 Task: Create a sub task Release to Production / Go Live for the task  Develop a new online tool for online customer surveys in the project BeaconTech , assign it to team member softage.3@softage.net and update the status of the sub task to  On Track  , set the priority of the sub task to Low
Action: Mouse moved to (618, 428)
Screenshot: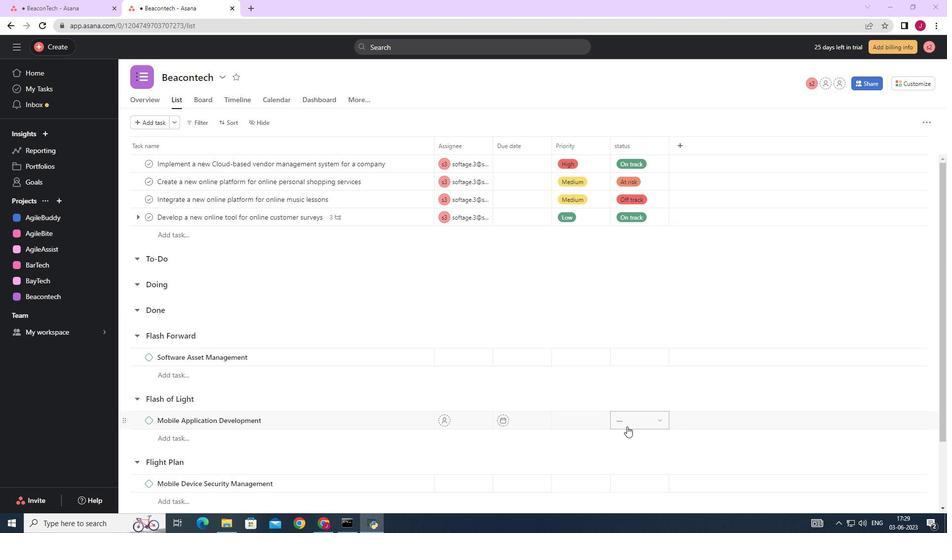 
Action: Mouse scrolled (618, 428) with delta (0, 0)
Screenshot: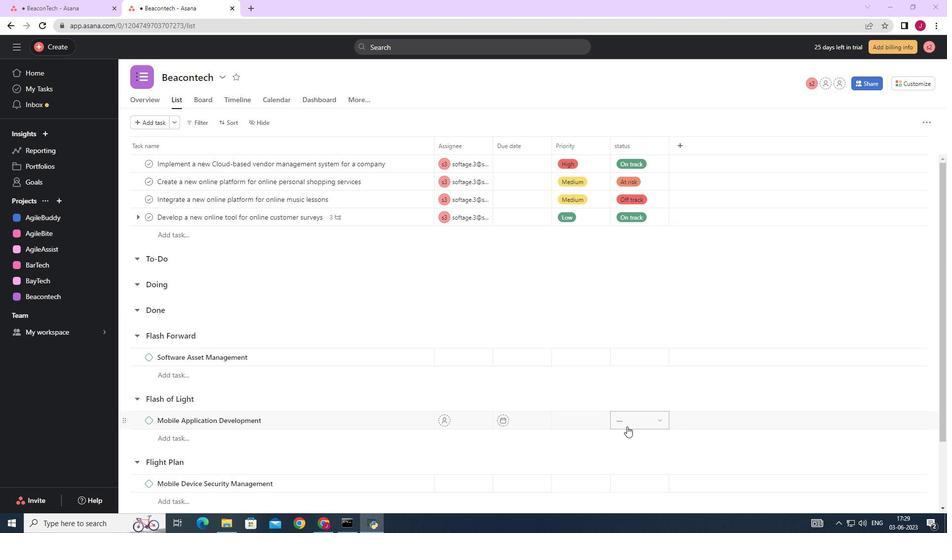 
Action: Mouse moved to (612, 429)
Screenshot: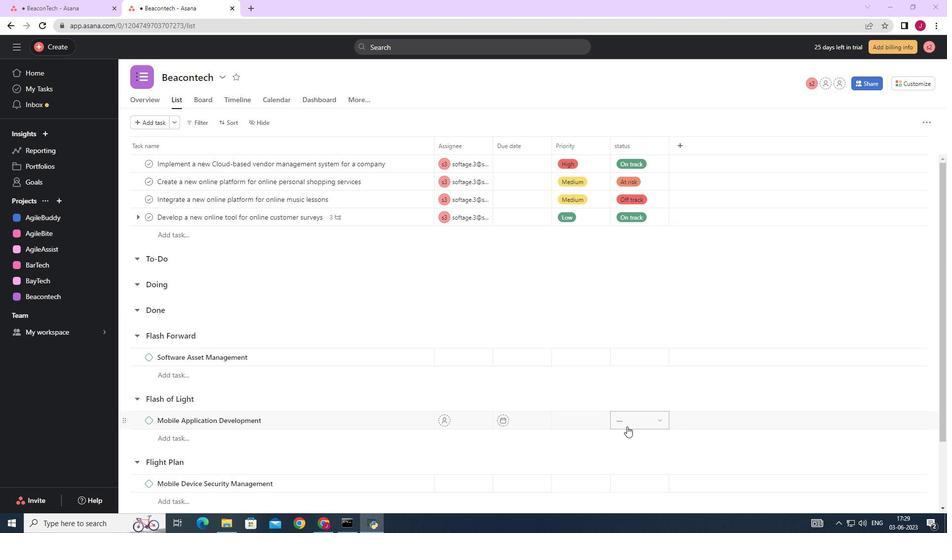 
Action: Mouse scrolled (612, 429) with delta (0, 0)
Screenshot: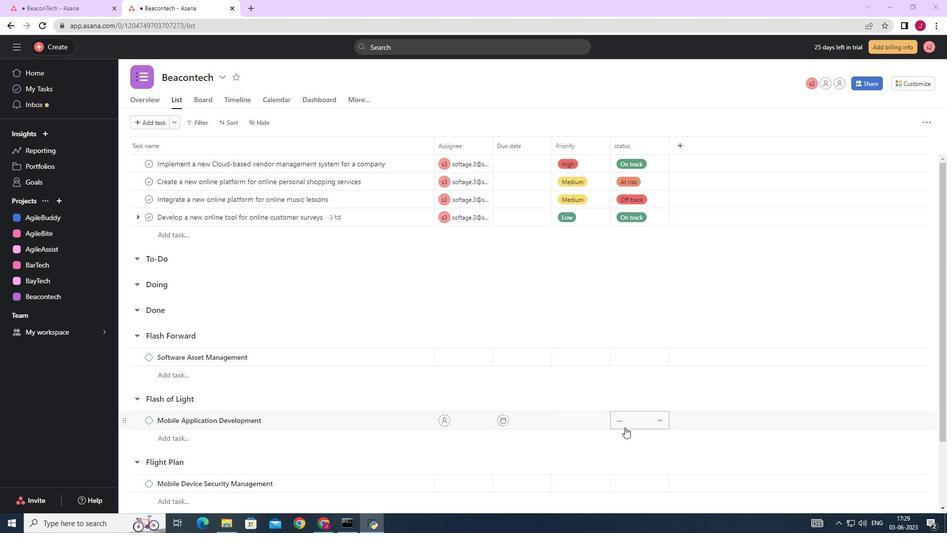 
Action: Mouse moved to (611, 429)
Screenshot: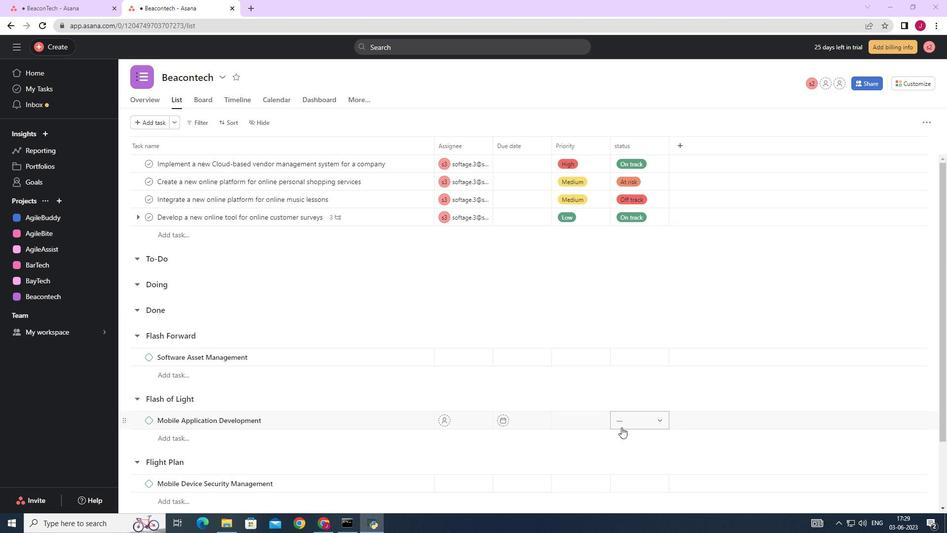
Action: Mouse scrolled (611, 429) with delta (0, 0)
Screenshot: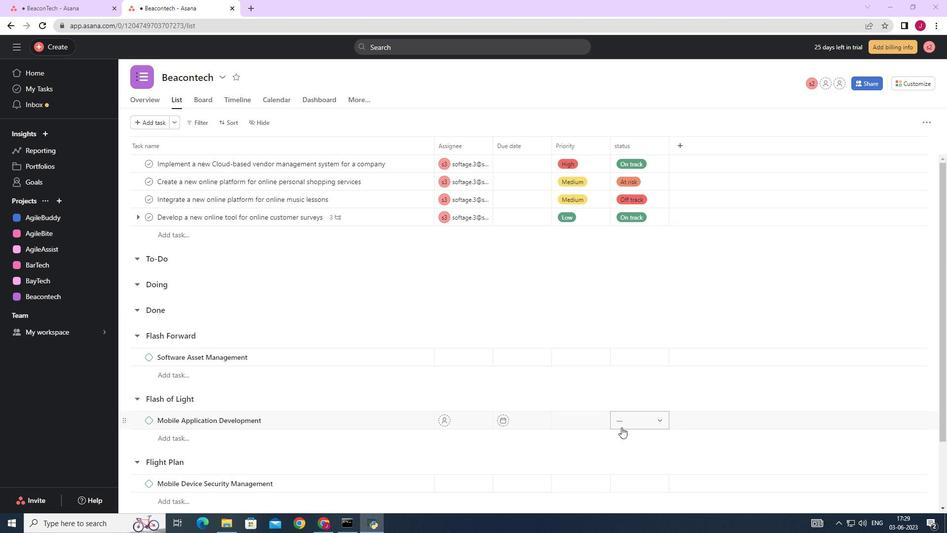 
Action: Mouse moved to (402, 337)
Screenshot: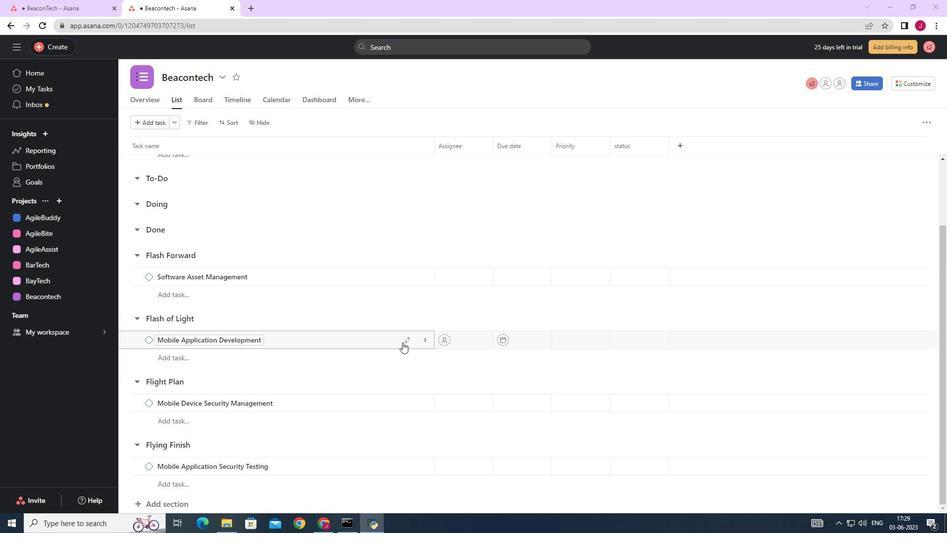 
Action: Mouse scrolled (402, 336) with delta (0, 0)
Screenshot: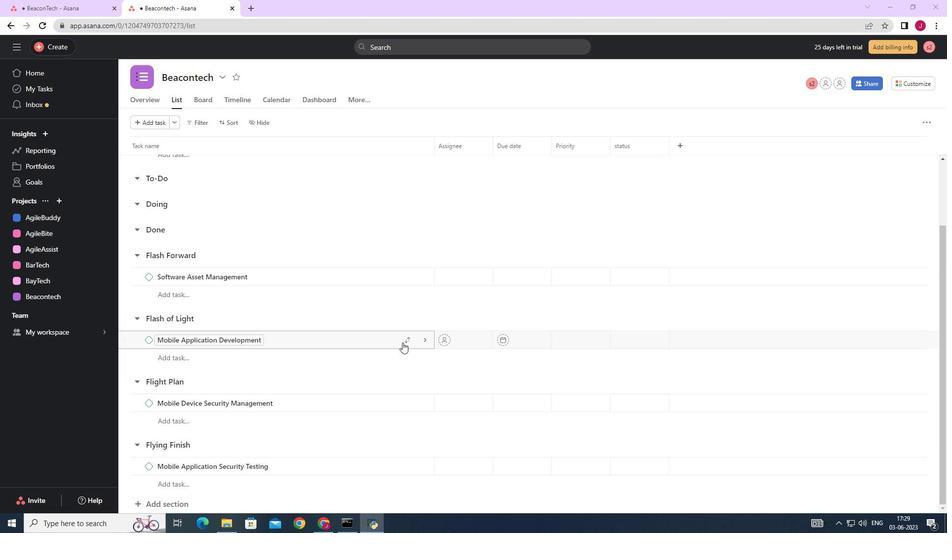 
Action: Mouse scrolled (402, 336) with delta (0, 0)
Screenshot: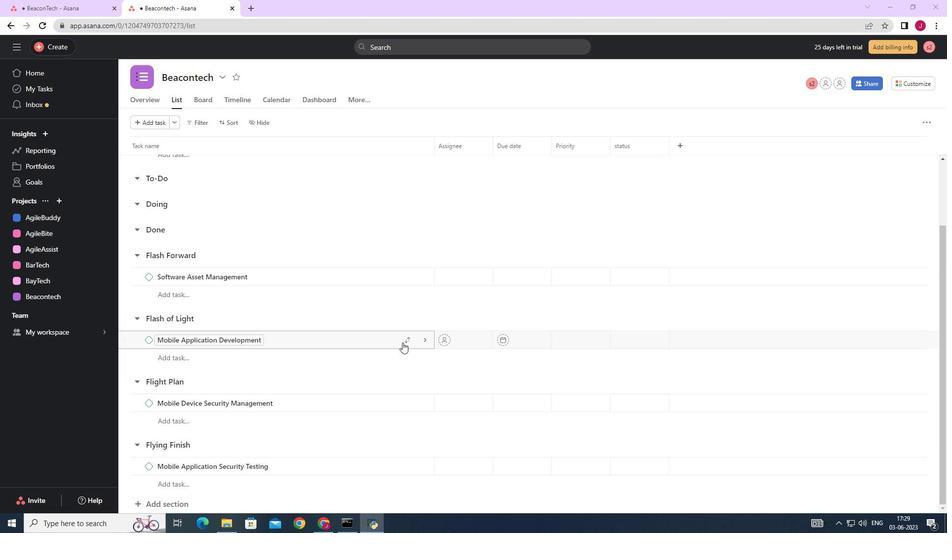 
Action: Mouse scrolled (402, 336) with delta (0, 0)
Screenshot: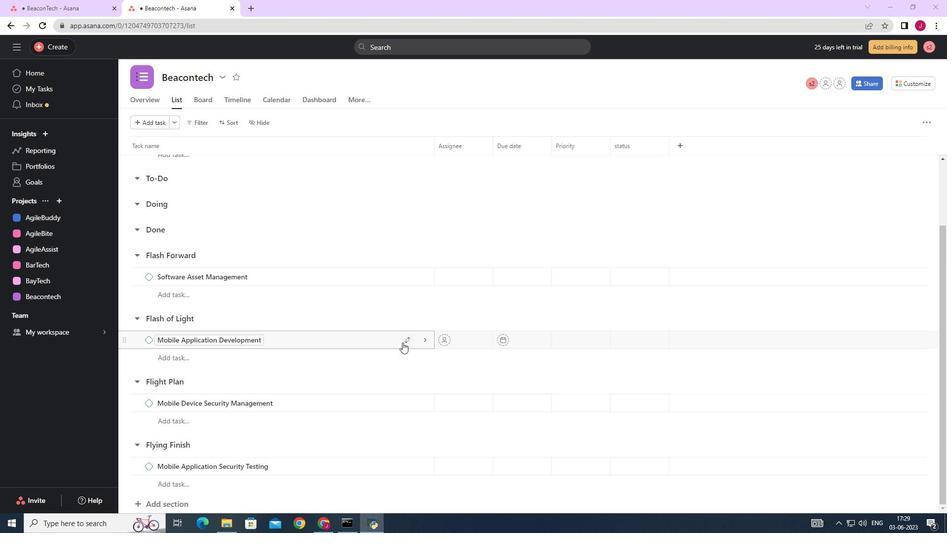 
Action: Mouse moved to (310, 370)
Screenshot: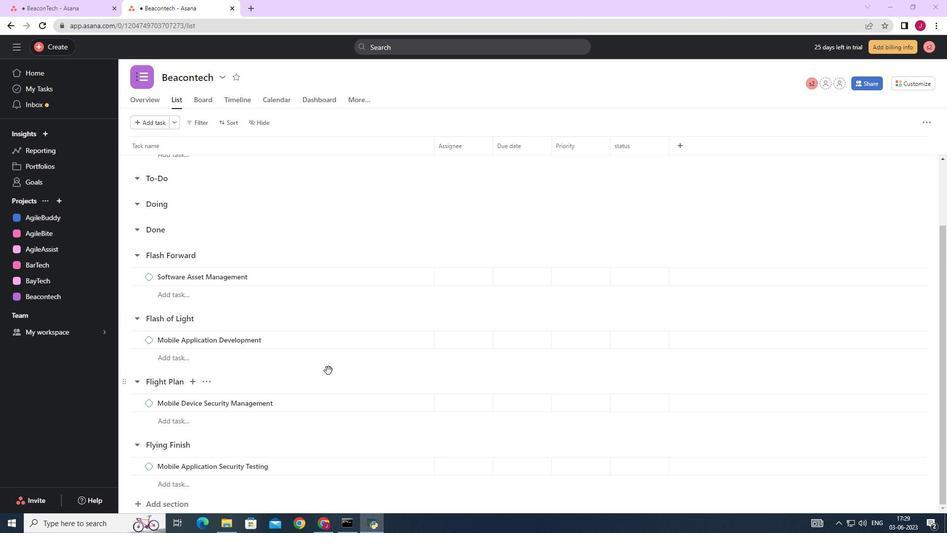 
Action: Mouse scrolled (310, 370) with delta (0, 0)
Screenshot: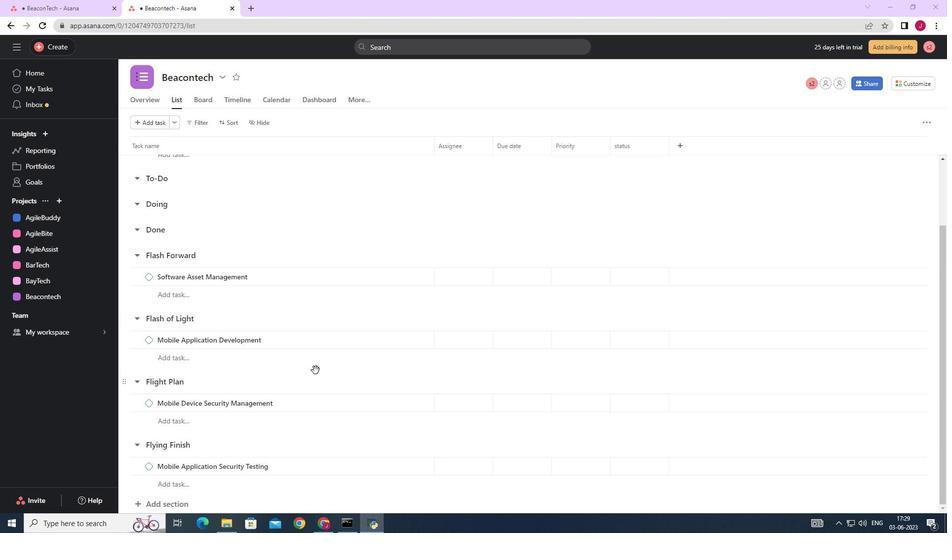 
Action: Mouse scrolled (310, 370) with delta (0, 0)
Screenshot: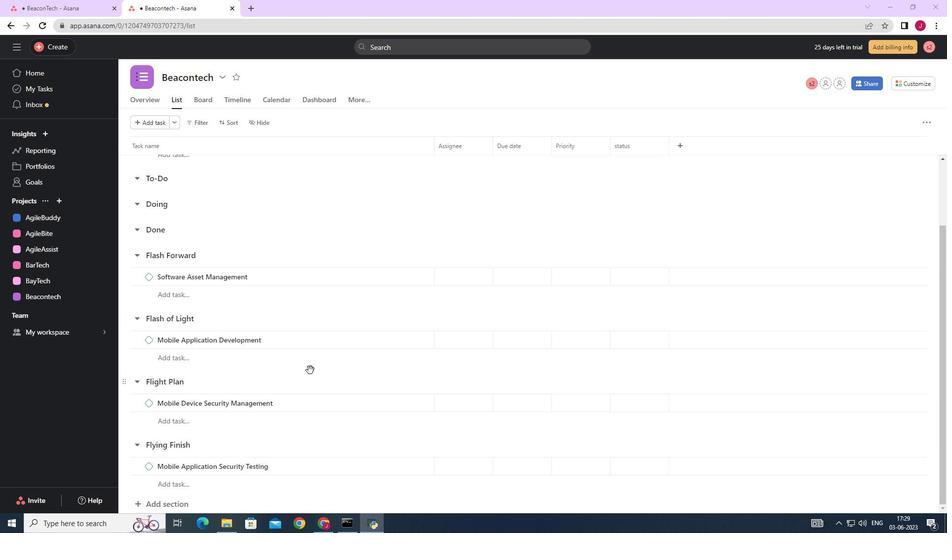 
Action: Mouse scrolled (310, 370) with delta (0, 0)
Screenshot: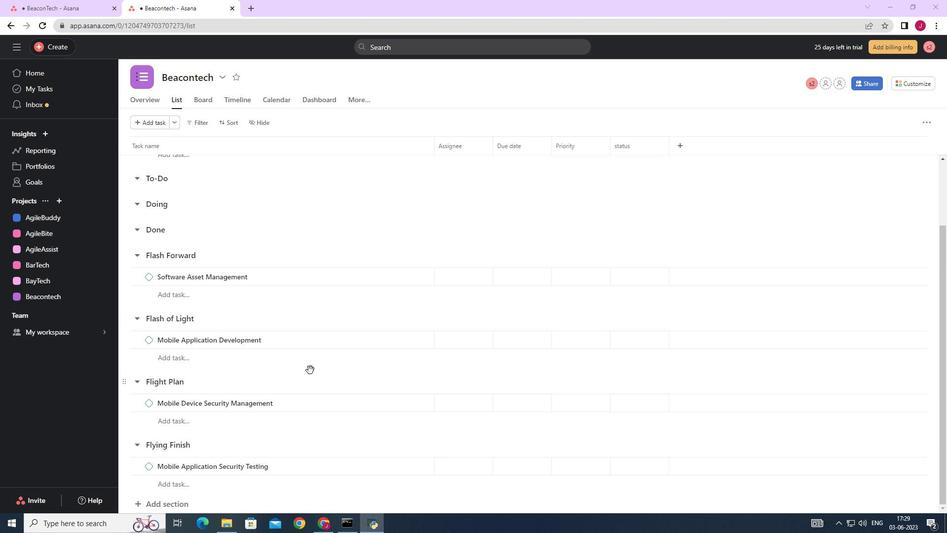 
Action: Mouse moved to (389, 219)
Screenshot: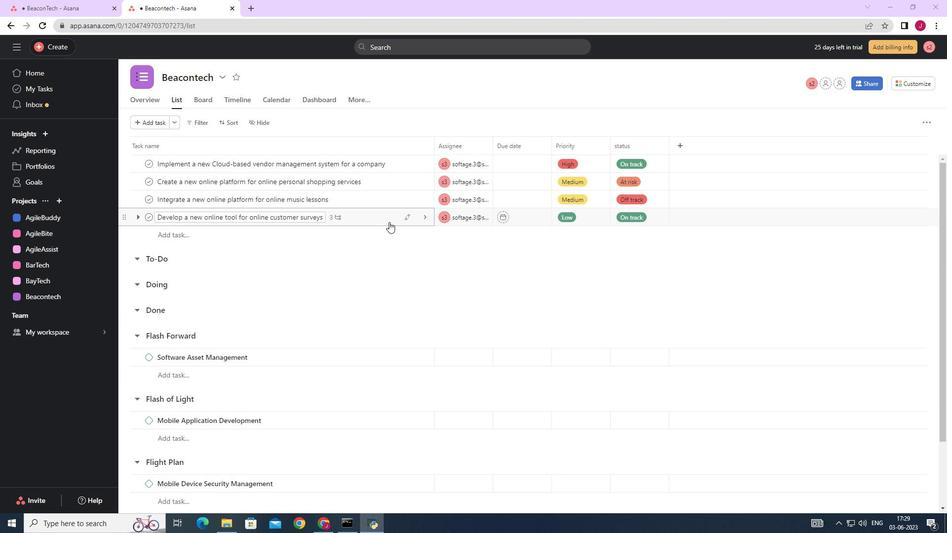 
Action: Mouse pressed left at (389, 219)
Screenshot: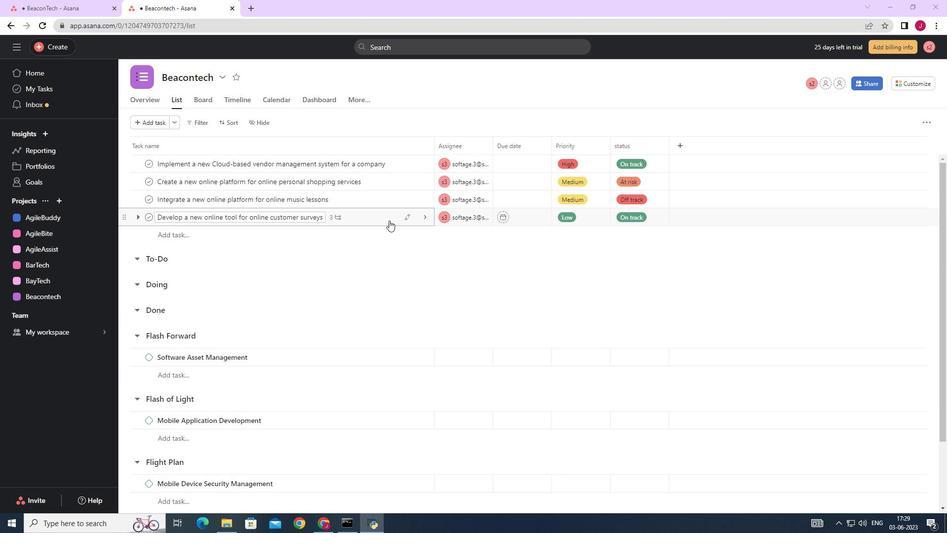 
Action: Mouse moved to (797, 355)
Screenshot: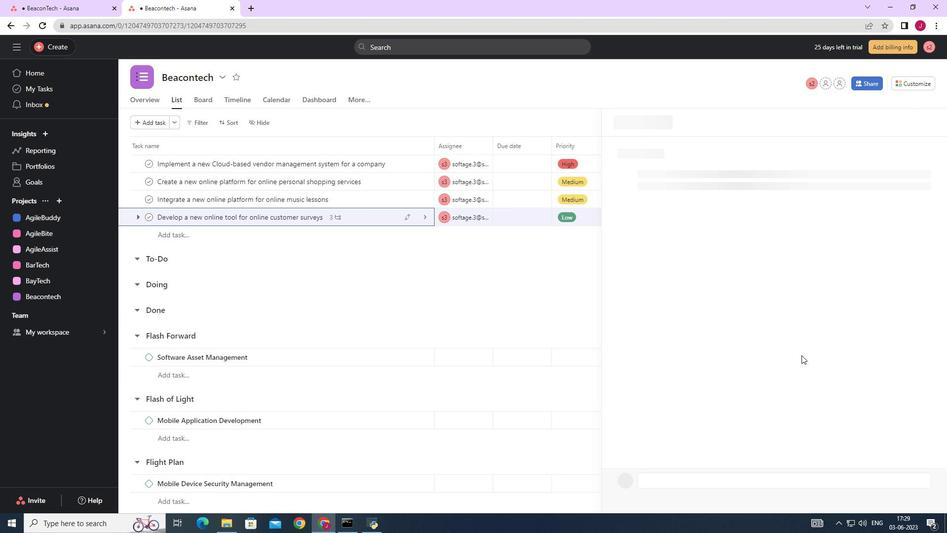 
Action: Mouse scrolled (800, 354) with delta (0, 0)
Screenshot: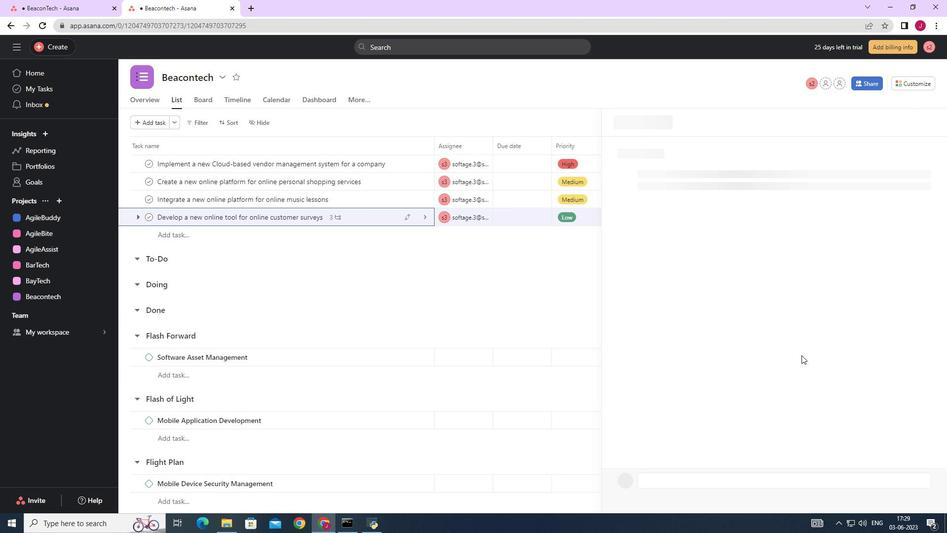 
Action: Mouse moved to (792, 356)
Screenshot: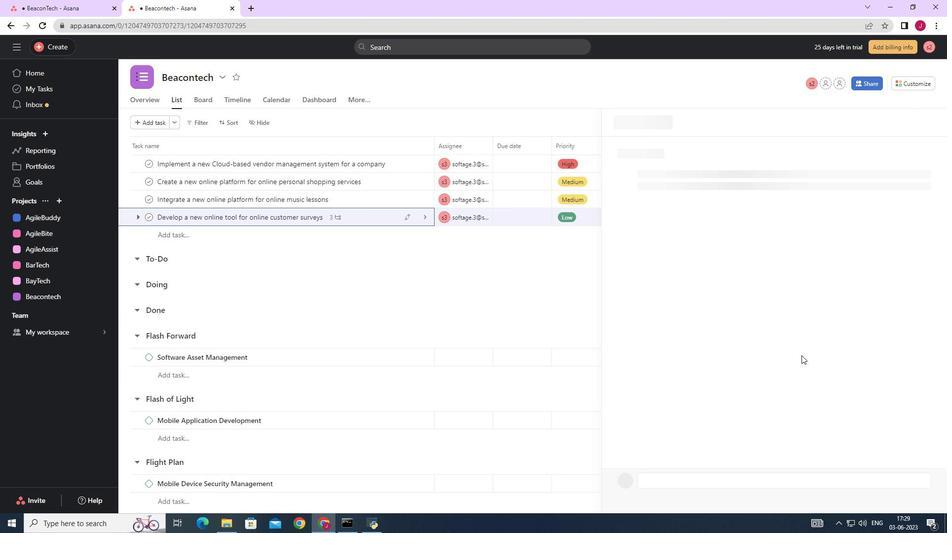 
Action: Mouse scrolled (793, 355) with delta (0, 0)
Screenshot: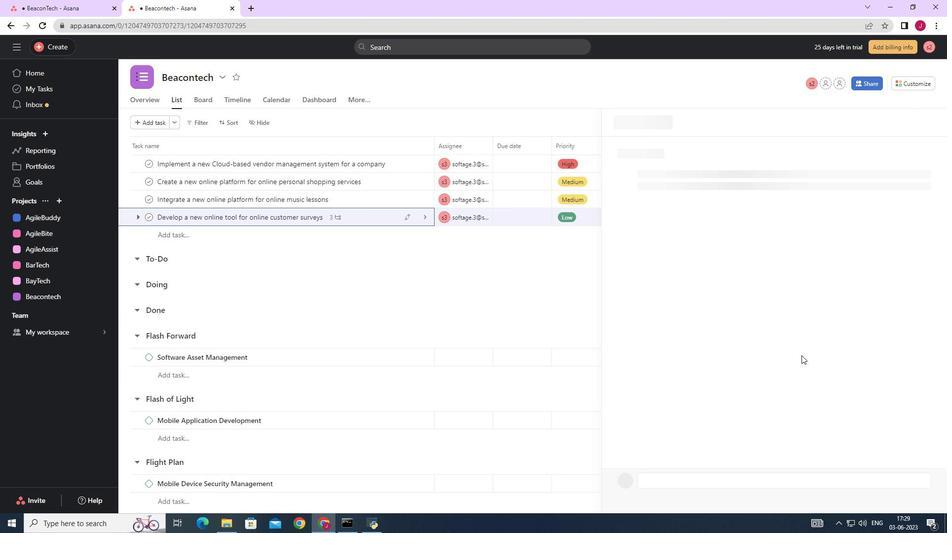 
Action: Mouse moved to (790, 357)
Screenshot: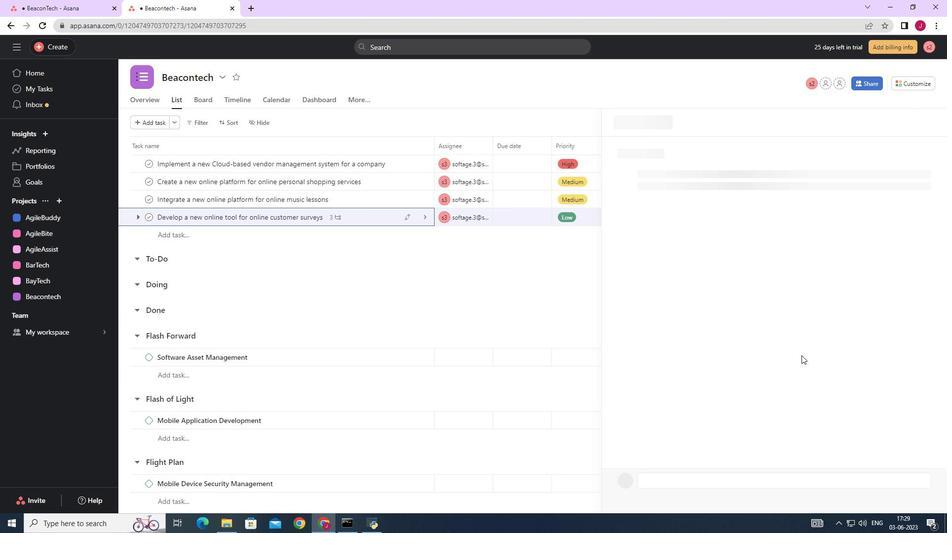 
Action: Mouse scrolled (791, 356) with delta (0, 0)
Screenshot: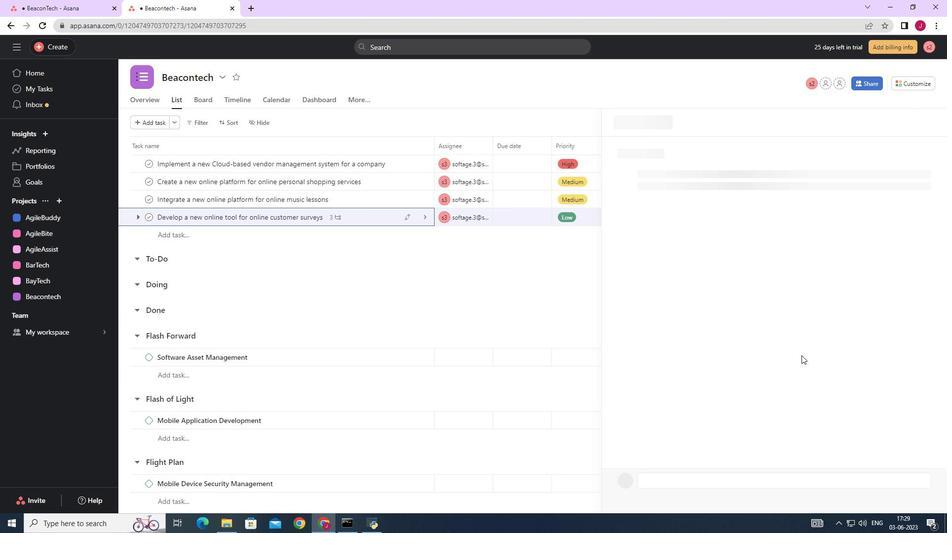 
Action: Mouse moved to (788, 357)
Screenshot: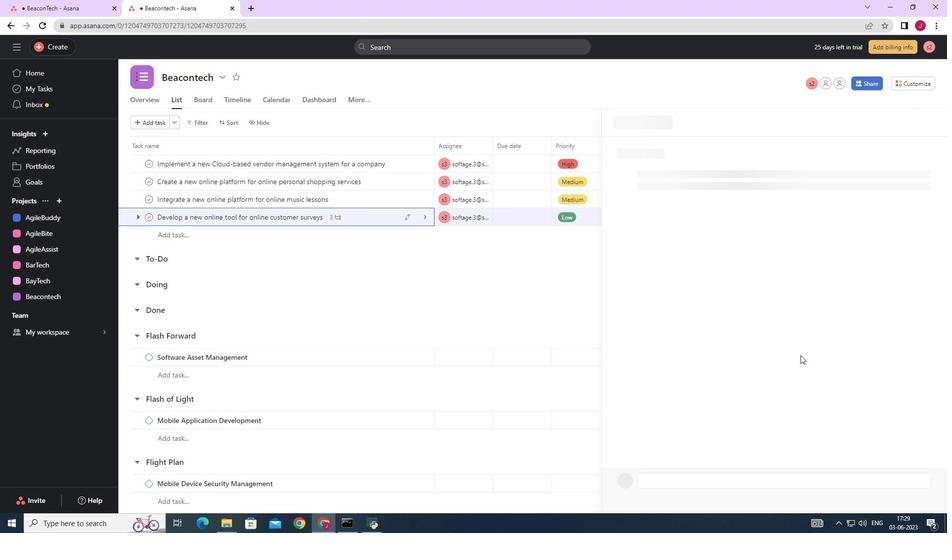 
Action: Mouse scrolled (789, 357) with delta (0, 0)
Screenshot: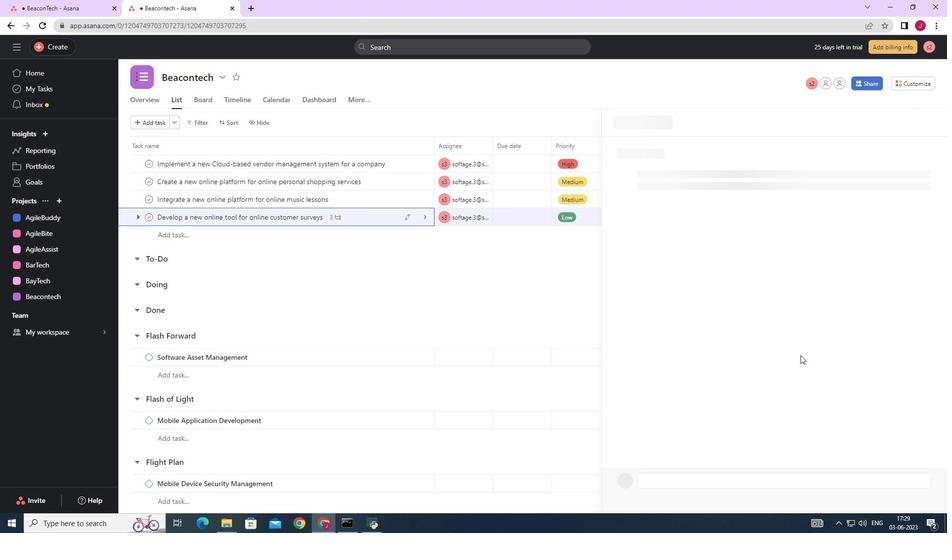 
Action: Mouse moved to (785, 359)
Screenshot: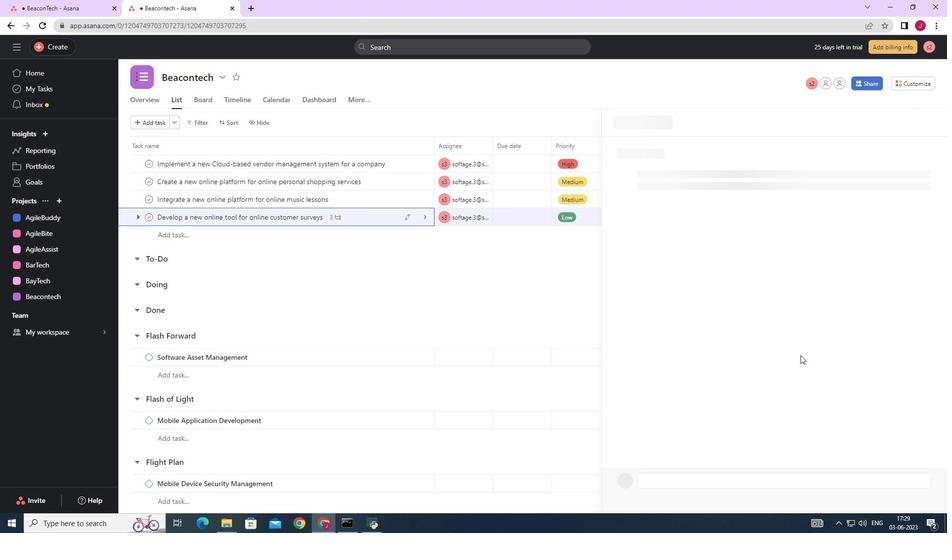 
Action: Mouse scrolled (788, 357) with delta (0, 0)
Screenshot: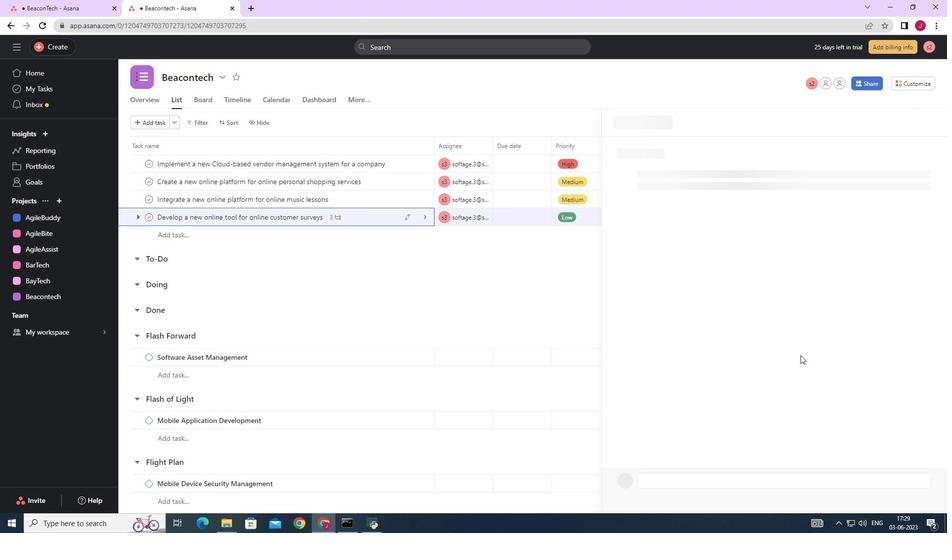 
Action: Mouse moved to (781, 361)
Screenshot: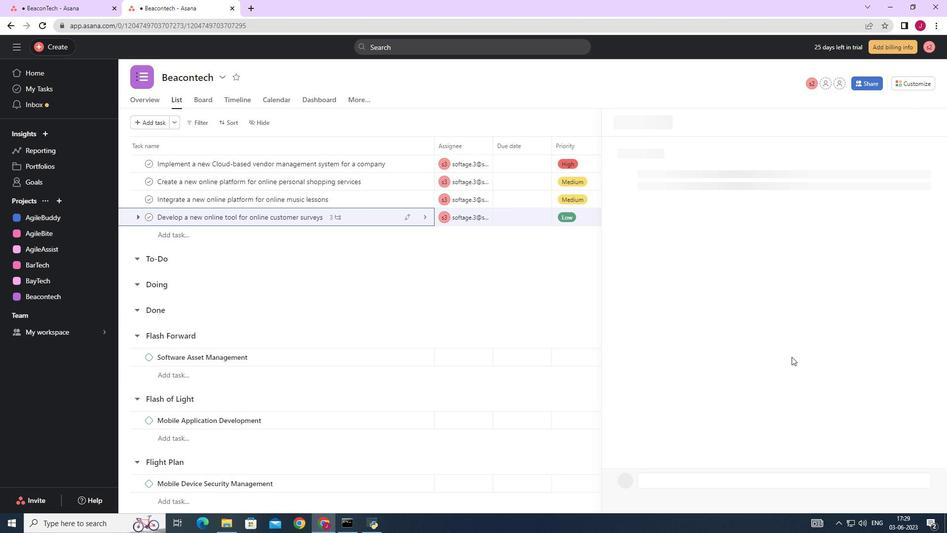 
Action: Mouse scrolled (782, 360) with delta (0, 0)
Screenshot: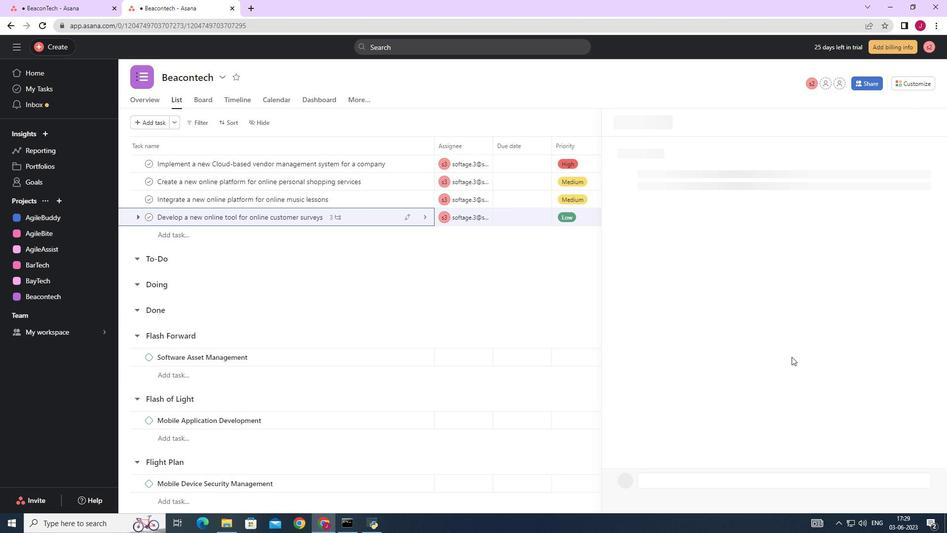 
Action: Mouse moved to (744, 374)
Screenshot: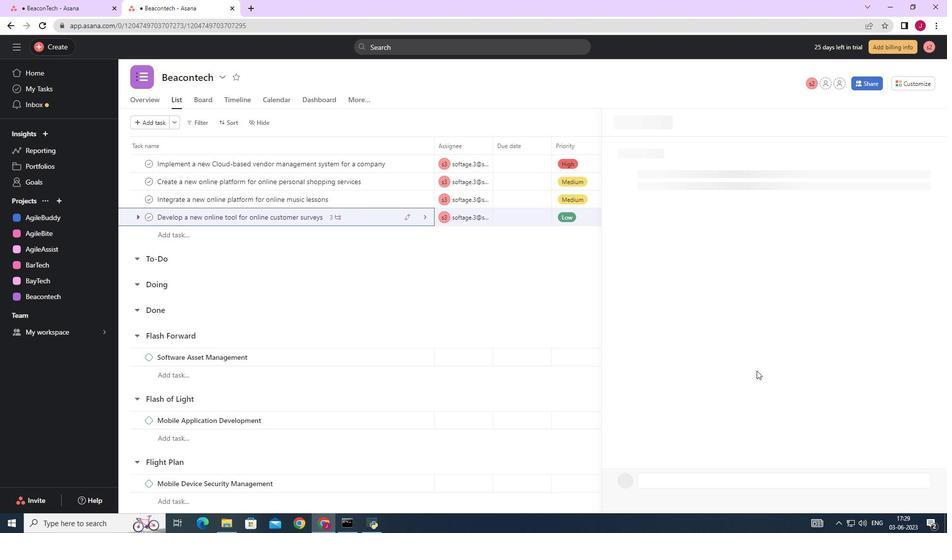 
Action: Mouse scrolled (744, 373) with delta (0, 0)
Screenshot: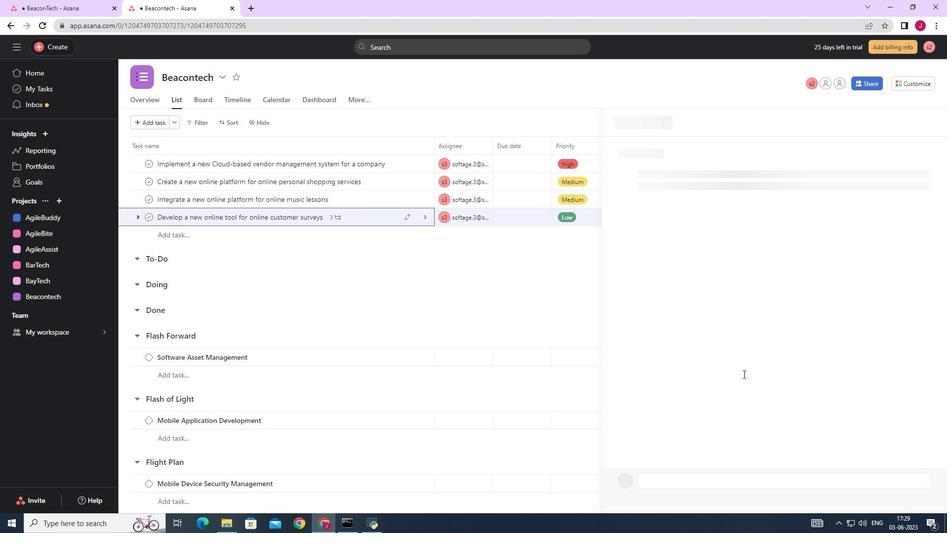 
Action: Mouse moved to (742, 374)
Screenshot: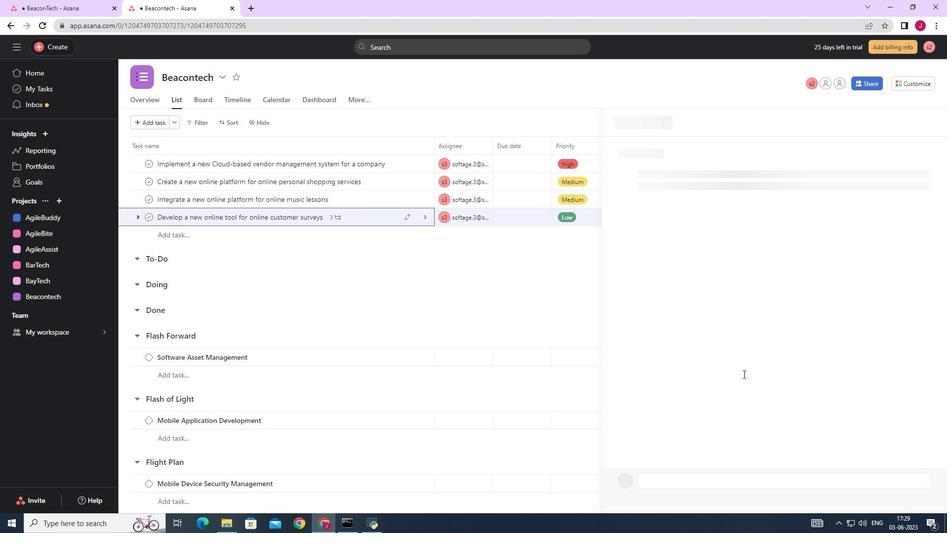 
Action: Mouse scrolled (742, 374) with delta (0, 0)
Screenshot: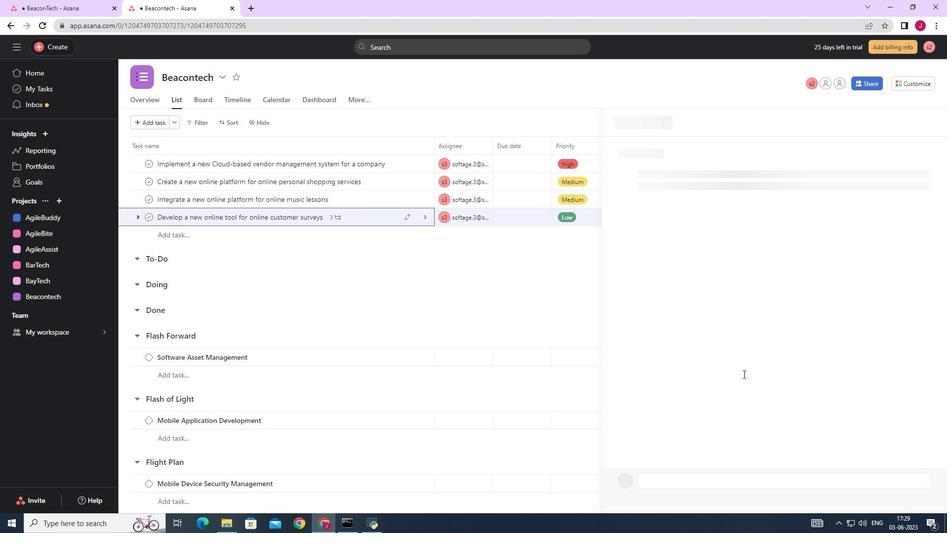 
Action: Mouse scrolled (742, 374) with delta (0, 0)
Screenshot: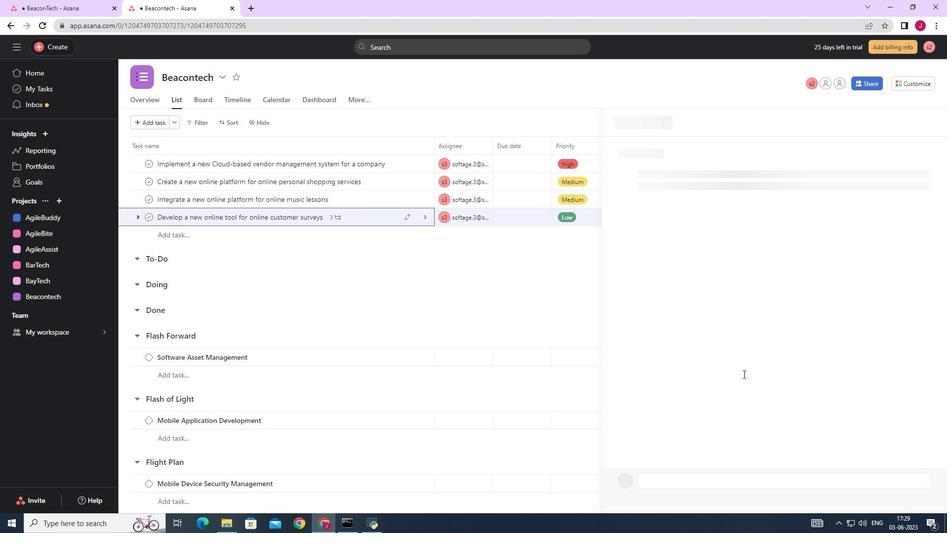 
Action: Mouse scrolled (742, 374) with delta (0, 0)
Screenshot: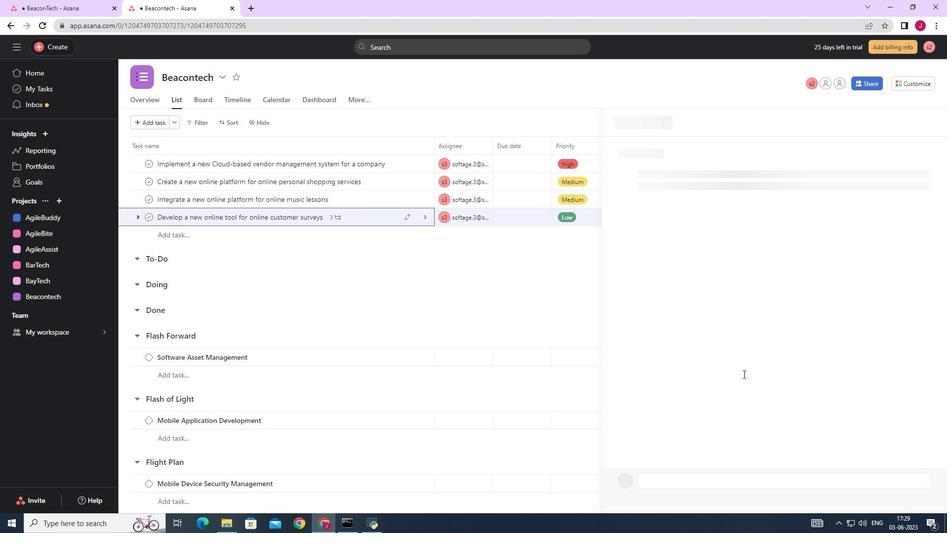 
Action: Mouse scrolled (742, 374) with delta (0, 0)
Screenshot: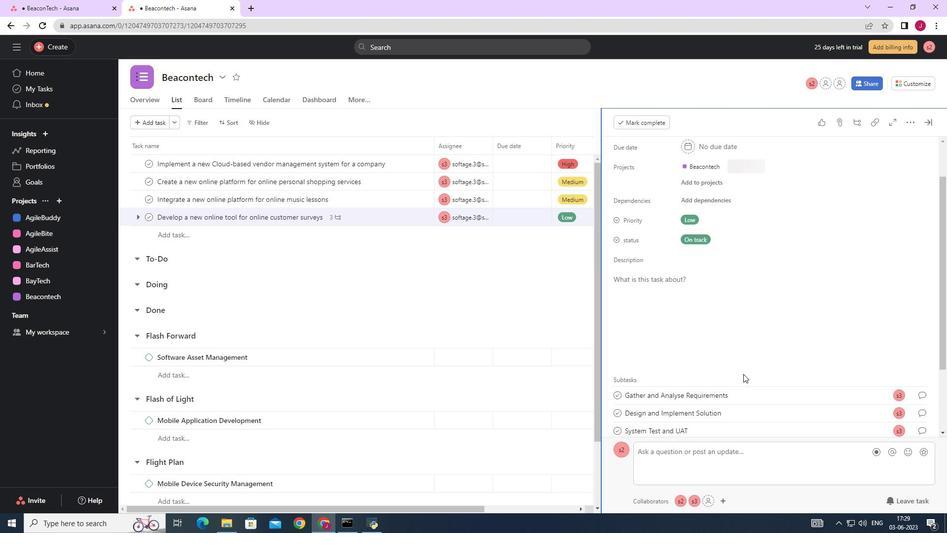 
Action: Mouse moved to (696, 383)
Screenshot: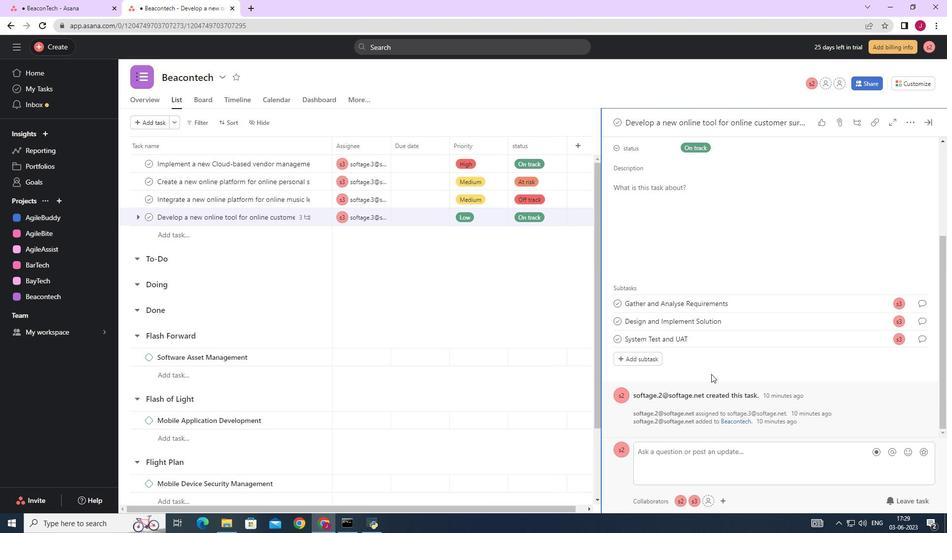 
Action: Mouse scrolled (696, 383) with delta (0, 0)
Screenshot: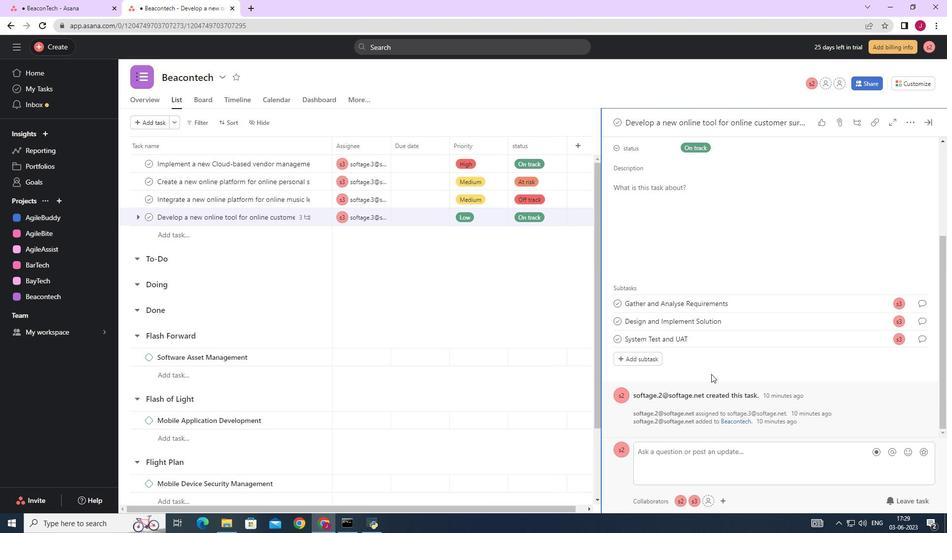 
Action: Mouse moved to (659, 389)
Screenshot: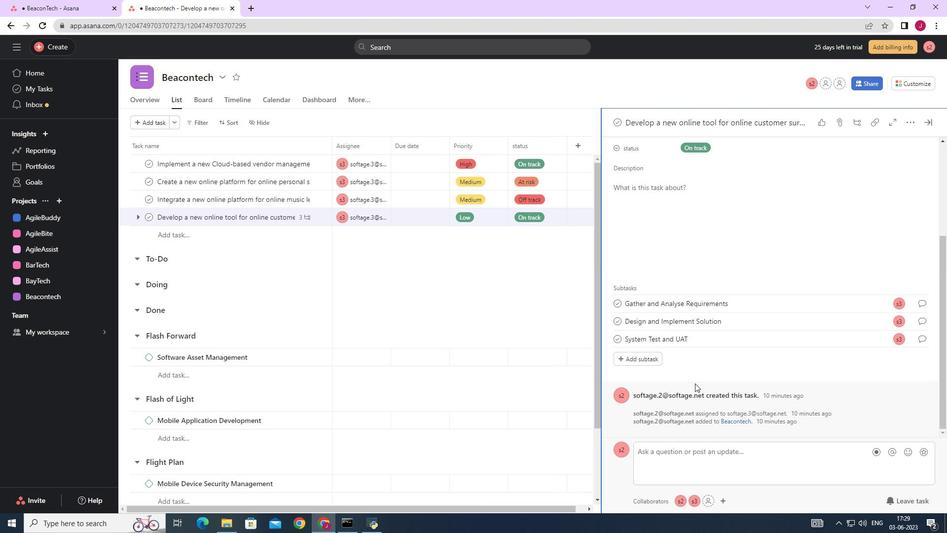 
Action: Mouse scrolled (690, 386) with delta (0, 0)
Screenshot: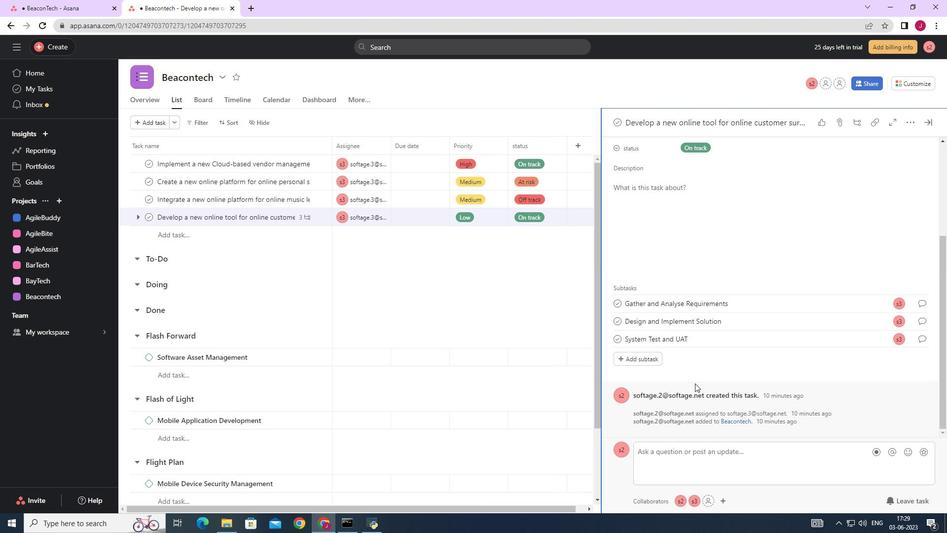 
Action: Mouse moved to (656, 388)
Screenshot: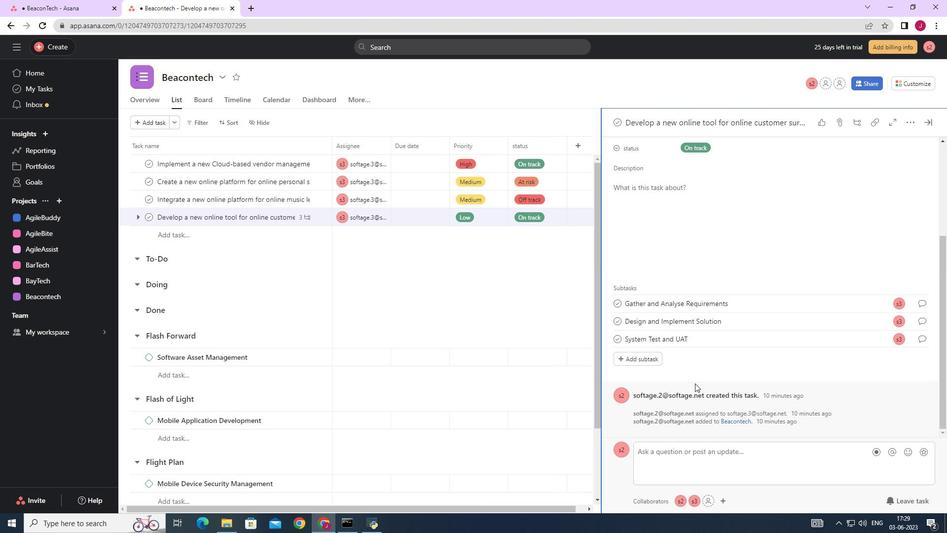 
Action: Mouse scrolled (685, 387) with delta (0, 0)
Screenshot: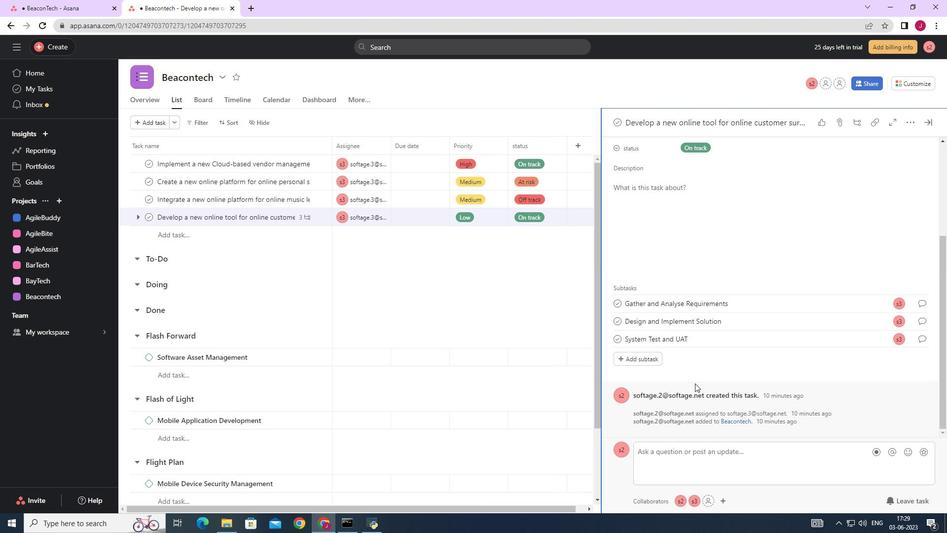 
Action: Mouse moved to (643, 358)
Screenshot: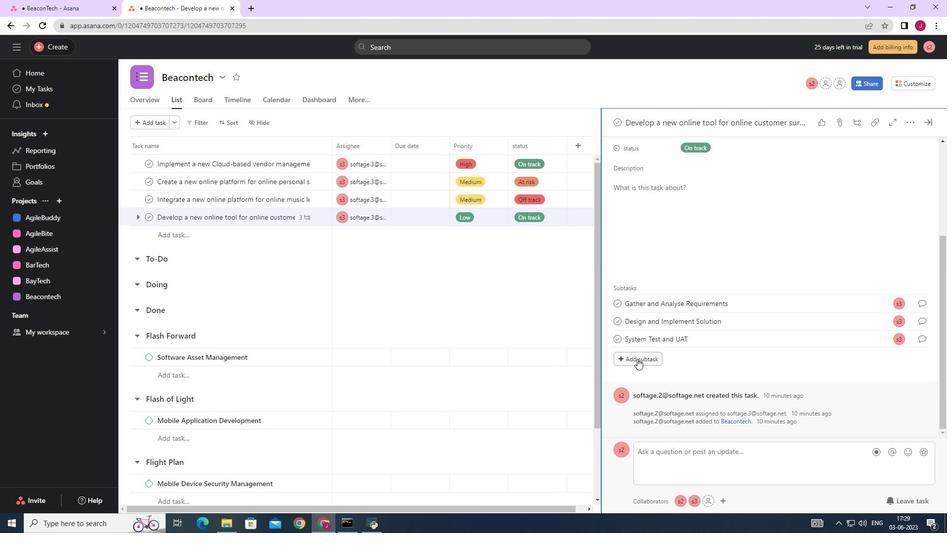 
Action: Mouse pressed left at (643, 358)
Screenshot: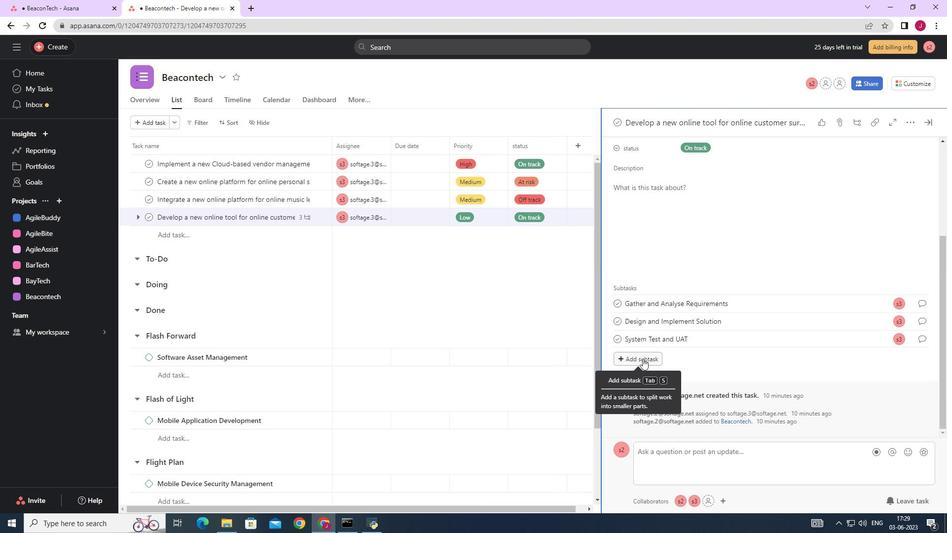 
Action: Mouse moved to (651, 341)
Screenshot: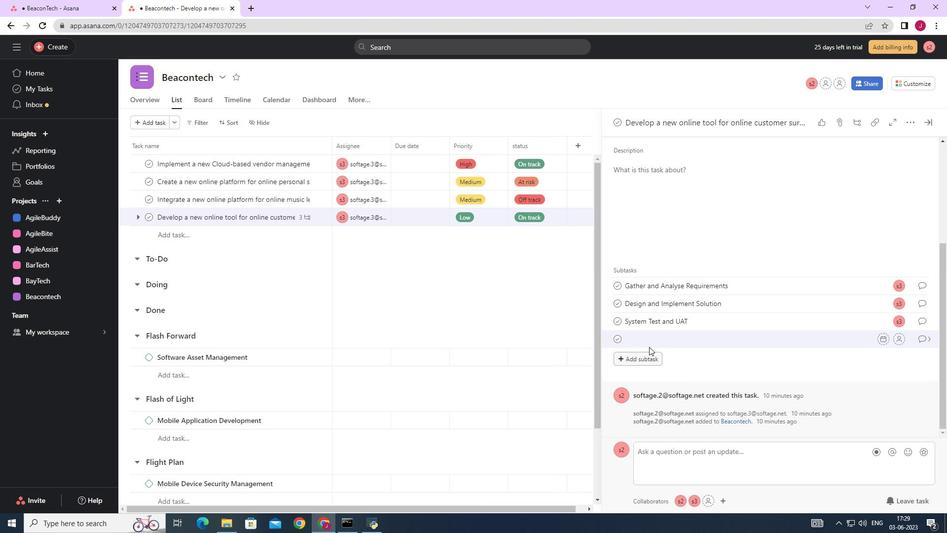 
Action: Key pressed <Key.caps_lock><Key.caps_lock>r<Key.caps_lock>ELEASE<Key.space>TO<Key.space>PRODUCTION<Key.space>/<Key.space><Key.caps_lock>g<Key.caps_lock>O<Key.space><Key.caps_lock>l<Key.caps_lock>IVE
Screenshot: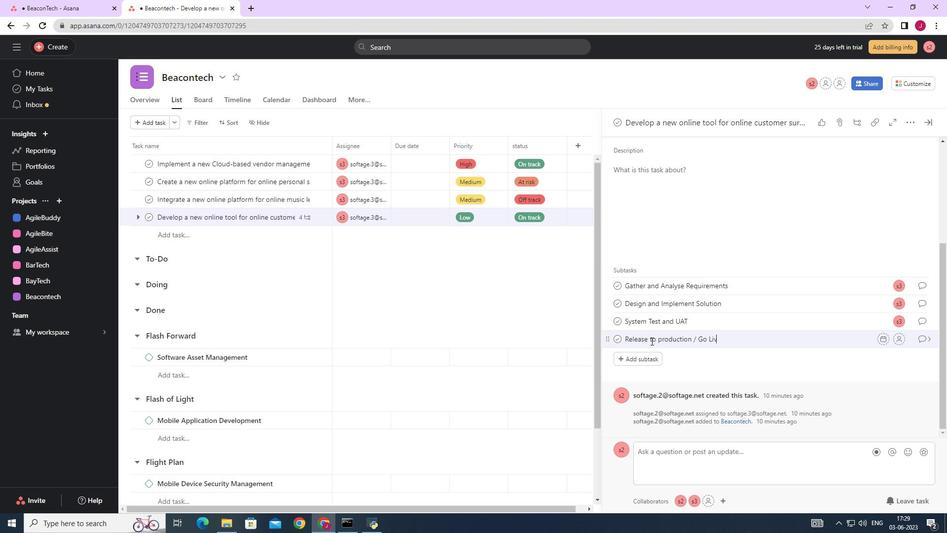 
Action: Mouse moved to (898, 342)
Screenshot: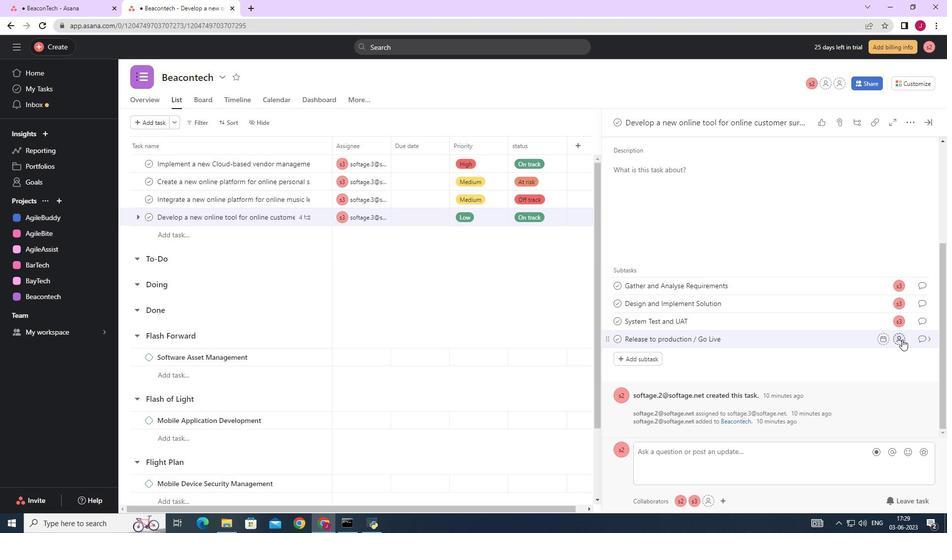 
Action: Mouse pressed left at (898, 342)
Screenshot: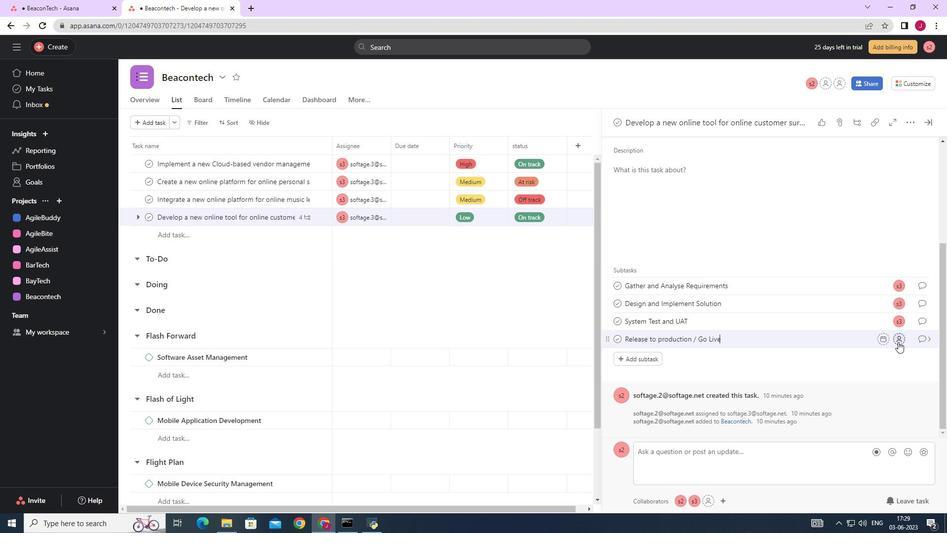 
Action: Key pressed SOFTAGE.
Screenshot: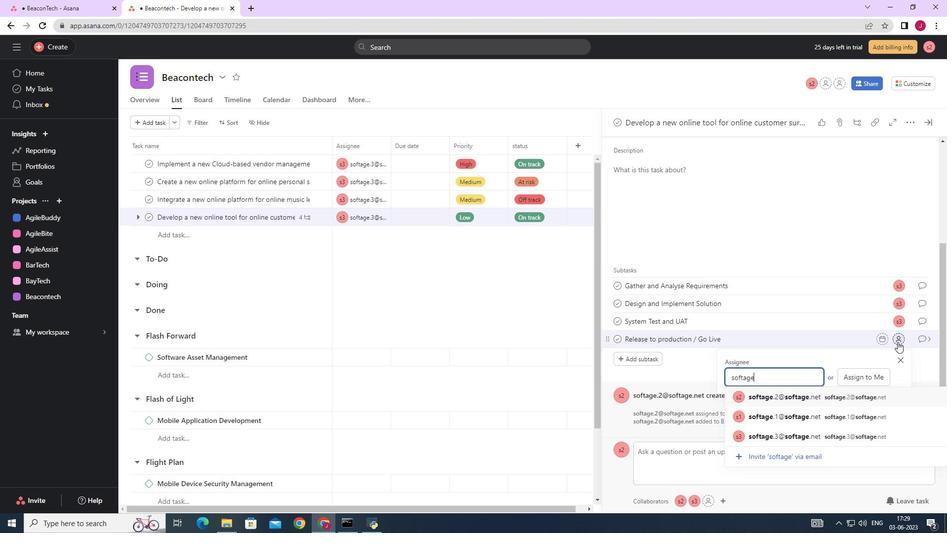 
Action: Mouse moved to (898, 342)
Screenshot: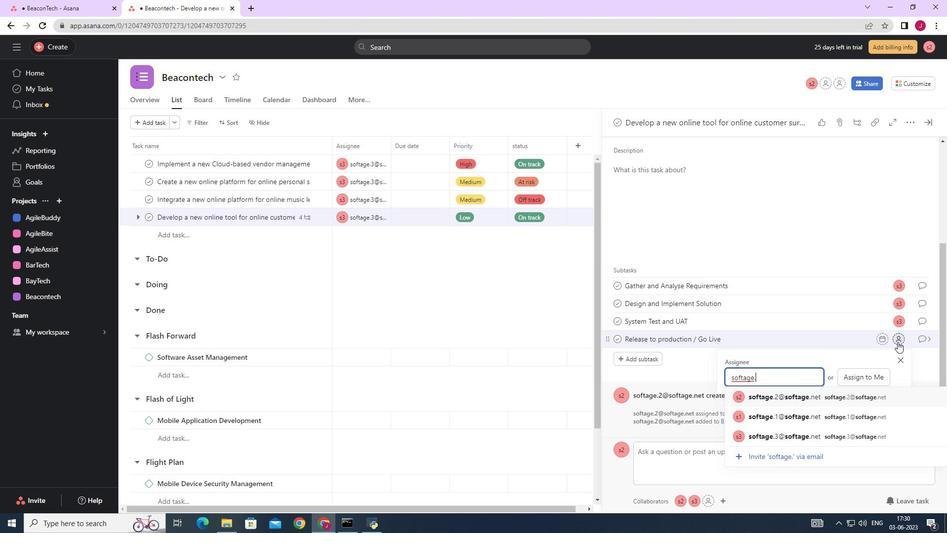 
Action: Key pressed 3
Screenshot: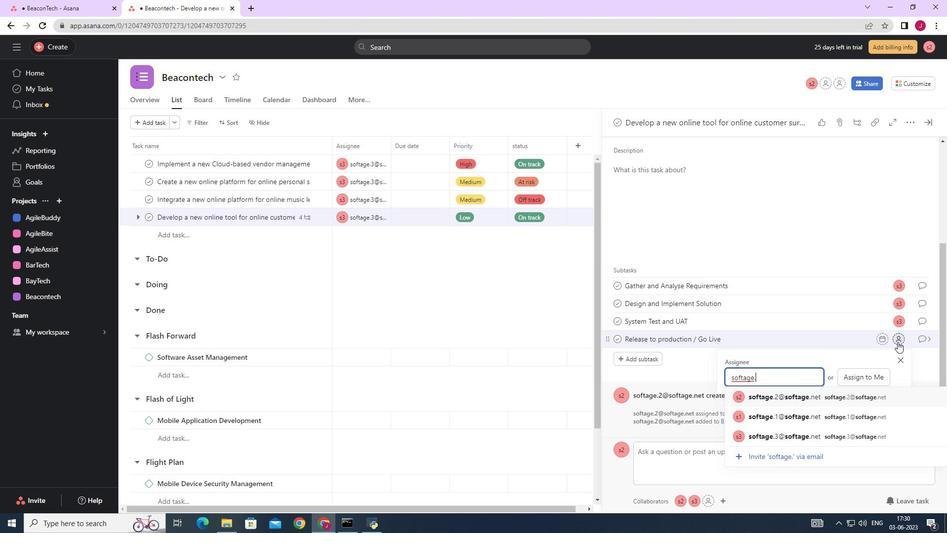 
Action: Mouse moved to (789, 401)
Screenshot: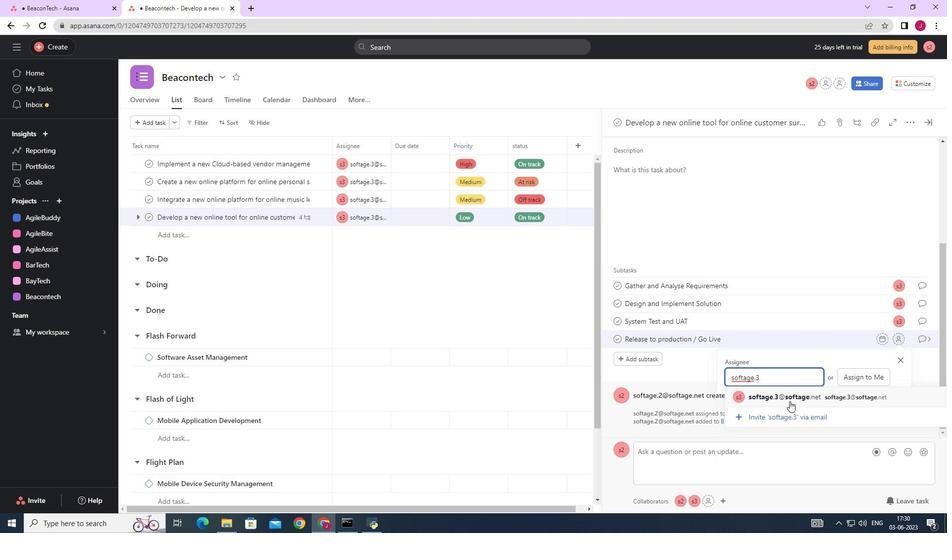 
Action: Mouse pressed left at (789, 401)
Screenshot: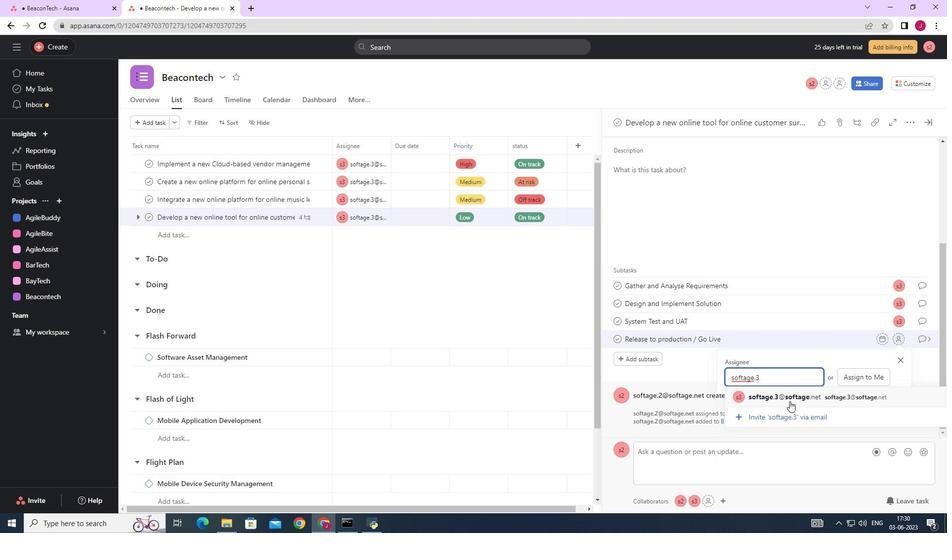 
Action: Mouse moved to (930, 340)
Screenshot: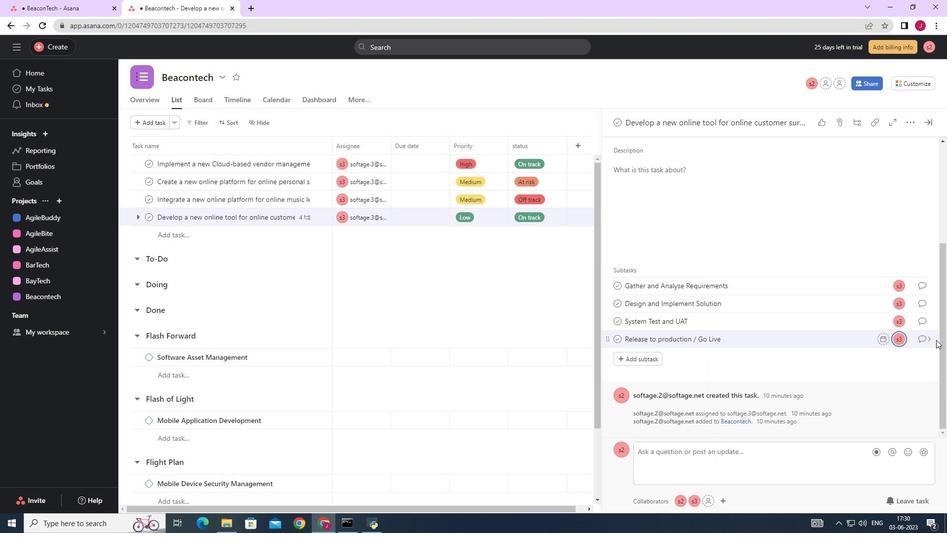 
Action: Mouse pressed left at (930, 340)
Screenshot: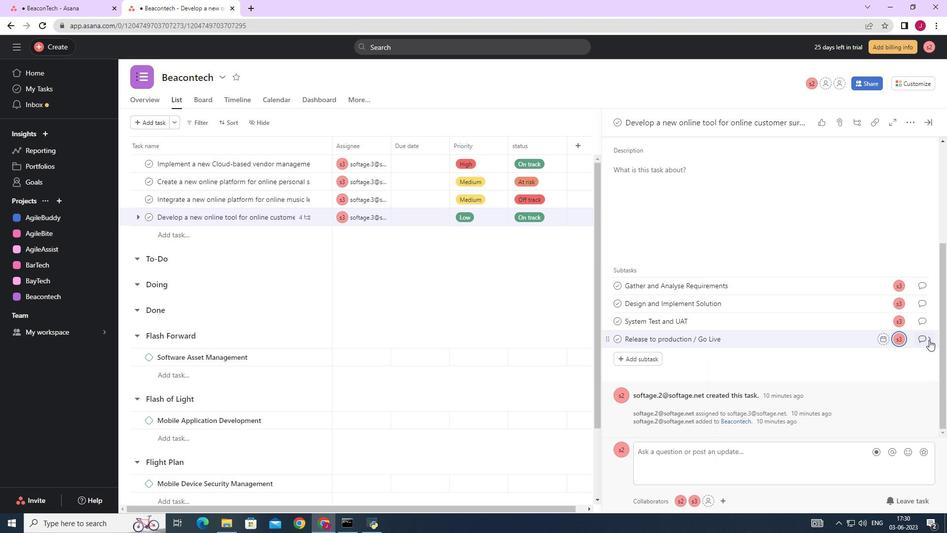 
Action: Mouse moved to (663, 260)
Screenshot: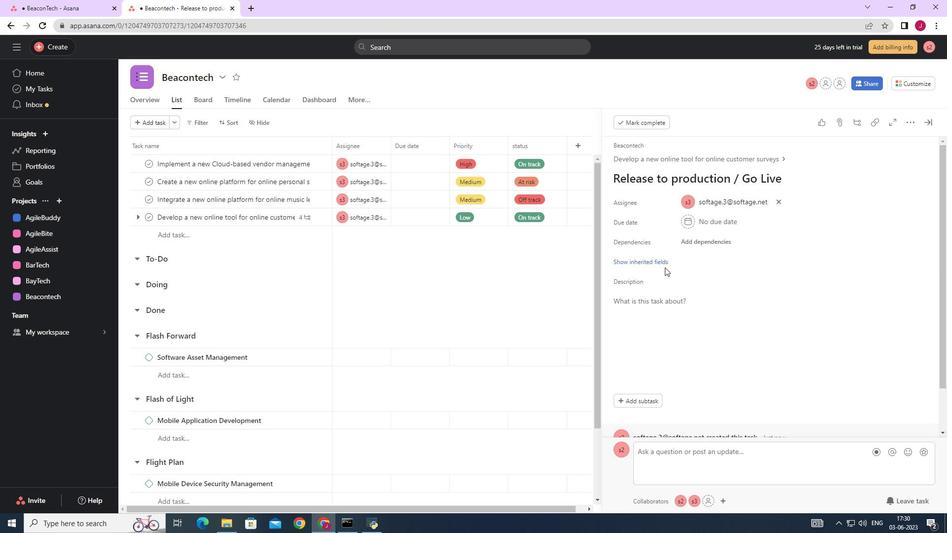 
Action: Mouse pressed left at (663, 260)
Screenshot: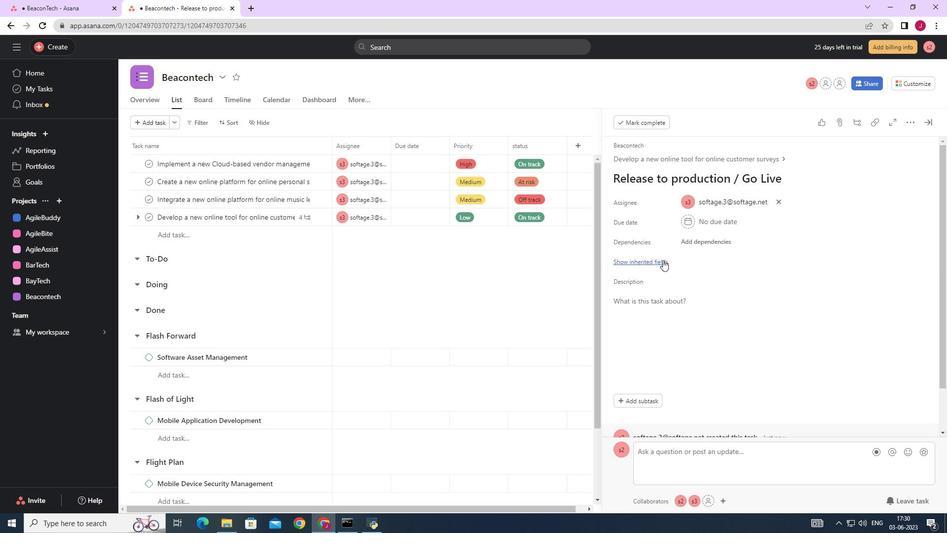 
Action: Mouse moved to (694, 283)
Screenshot: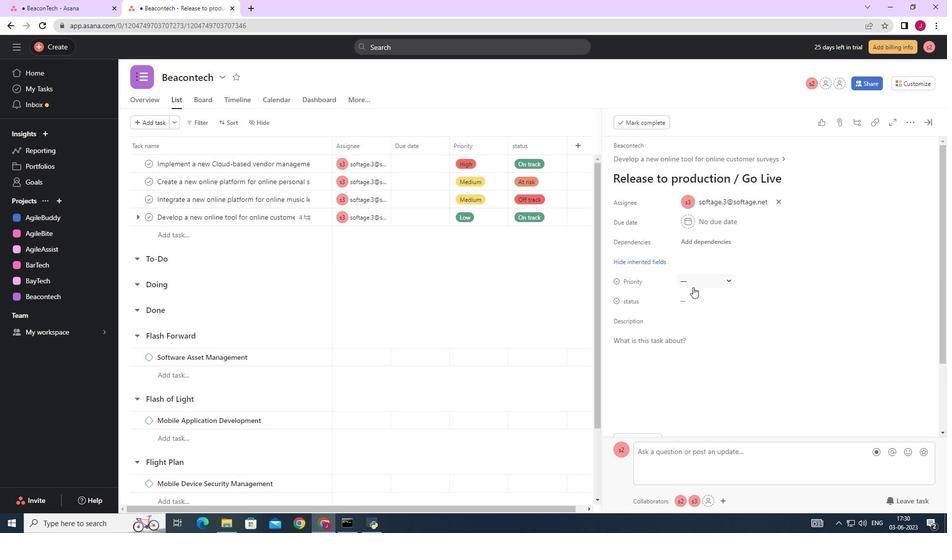 
Action: Mouse pressed left at (694, 283)
Screenshot: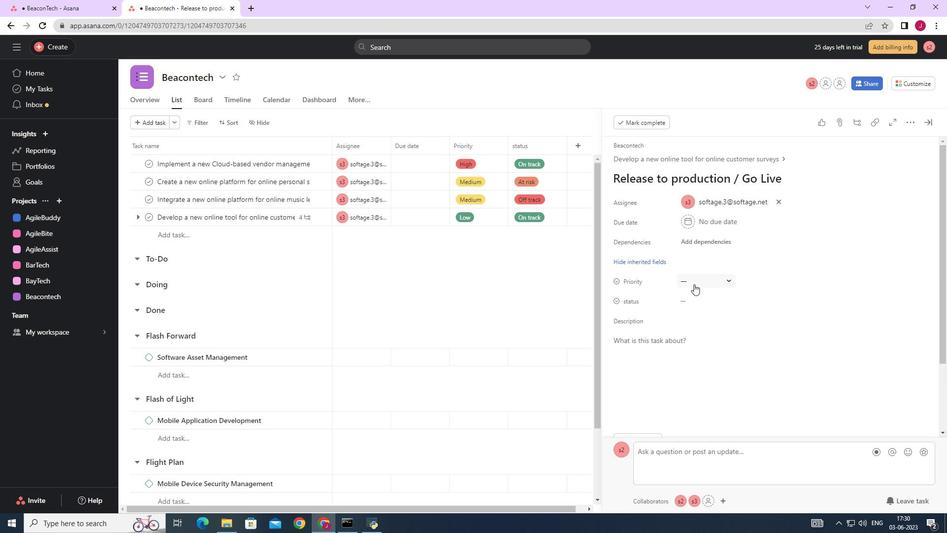 
Action: Mouse moved to (708, 352)
Screenshot: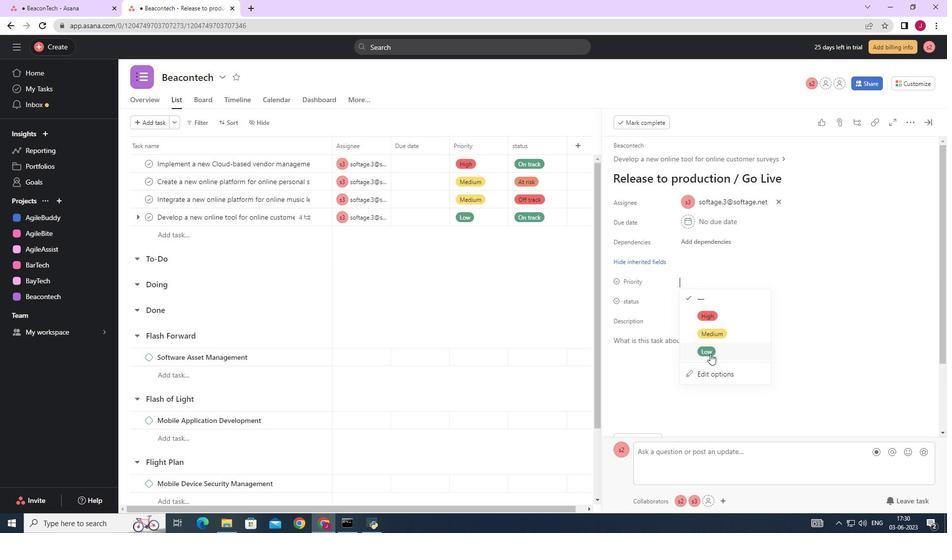 
Action: Mouse pressed left at (708, 352)
Screenshot: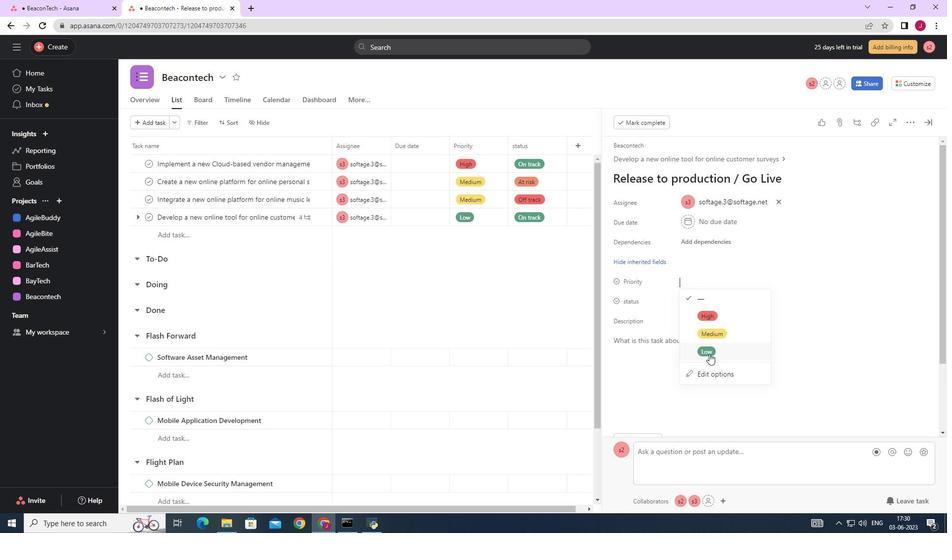 
Action: Mouse moved to (711, 299)
Screenshot: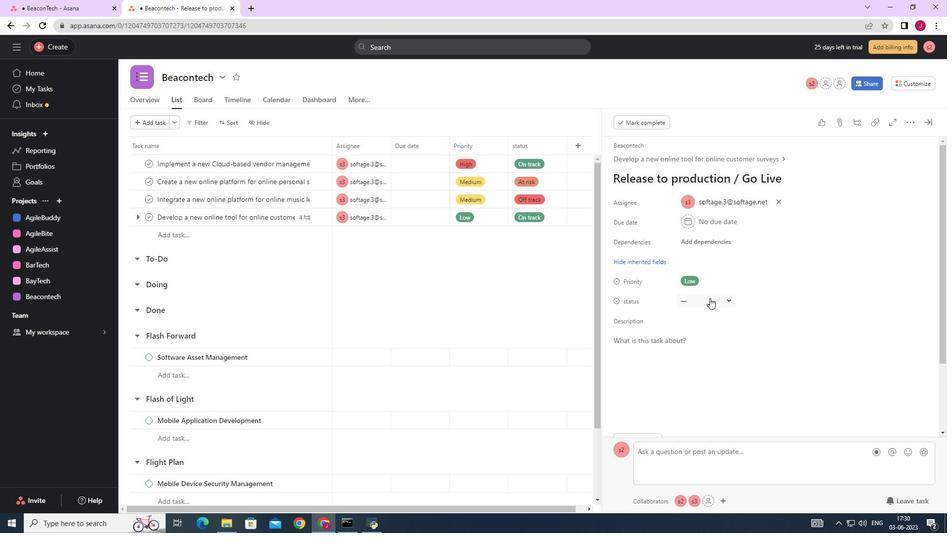 
Action: Mouse pressed left at (711, 299)
Screenshot: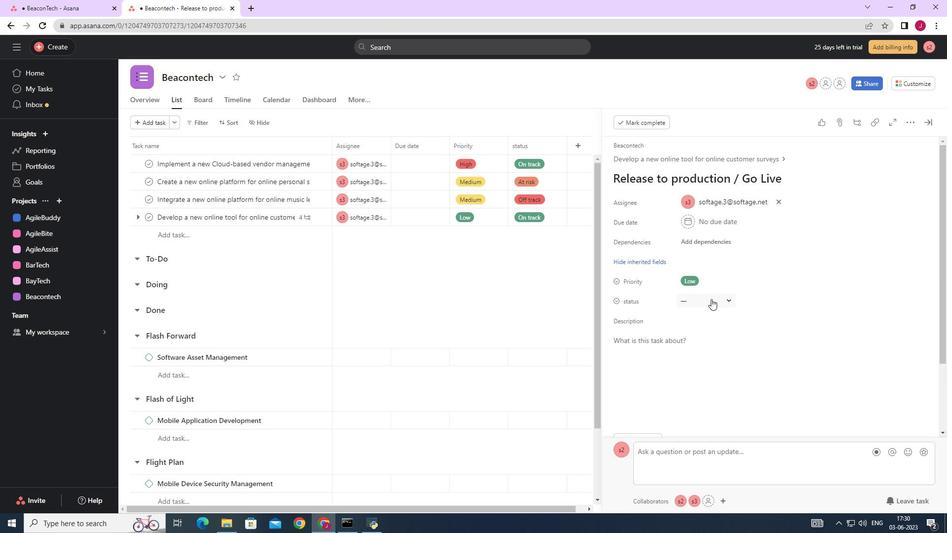 
Action: Mouse moved to (714, 333)
Screenshot: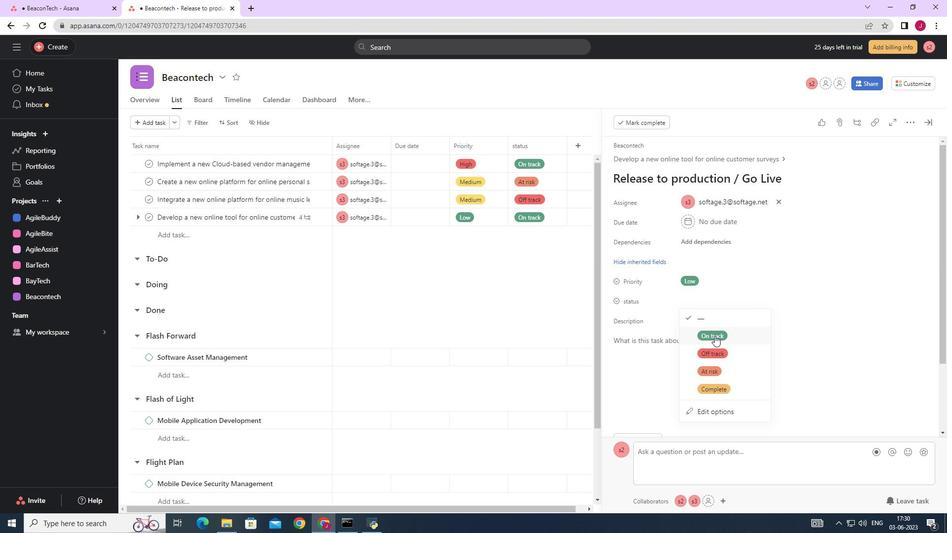 
Action: Mouse pressed left at (714, 333)
Screenshot: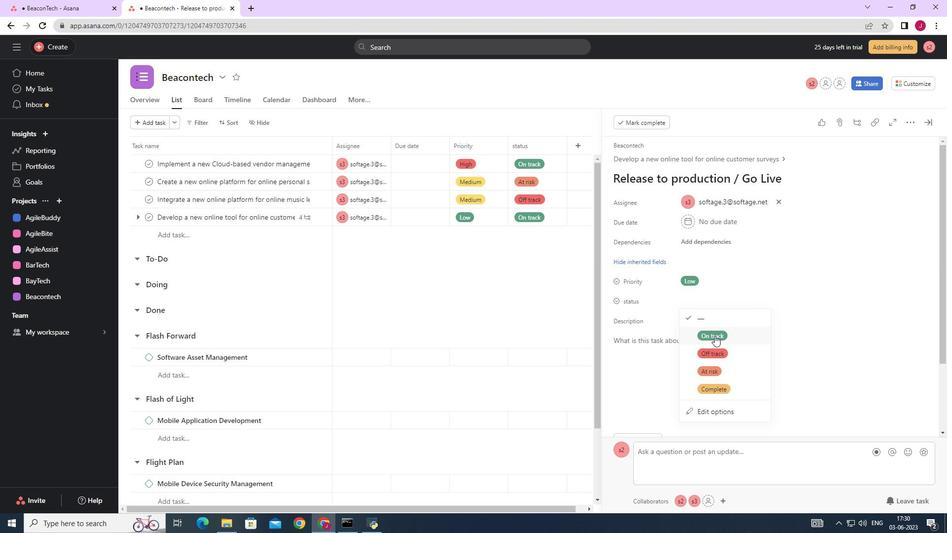 
Action: Mouse moved to (927, 119)
Screenshot: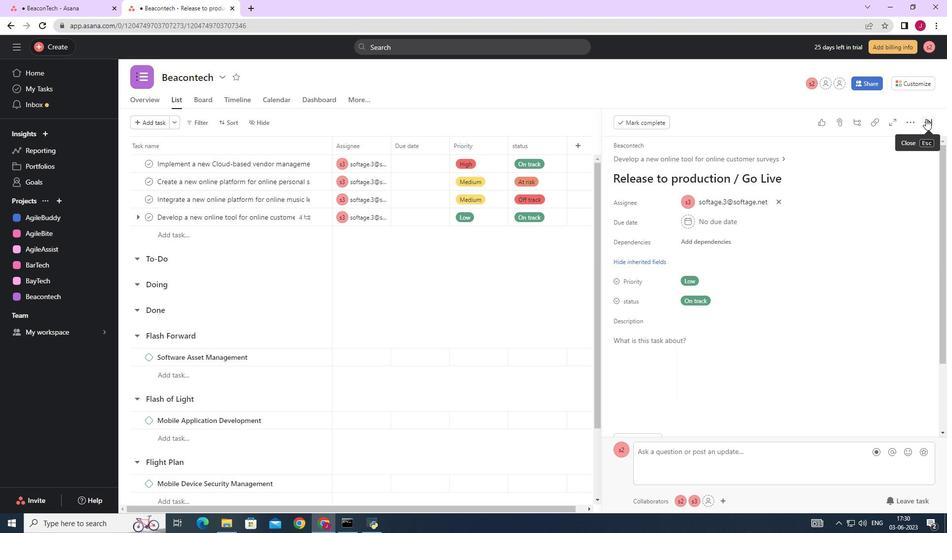 
Action: Mouse pressed left at (927, 119)
Screenshot: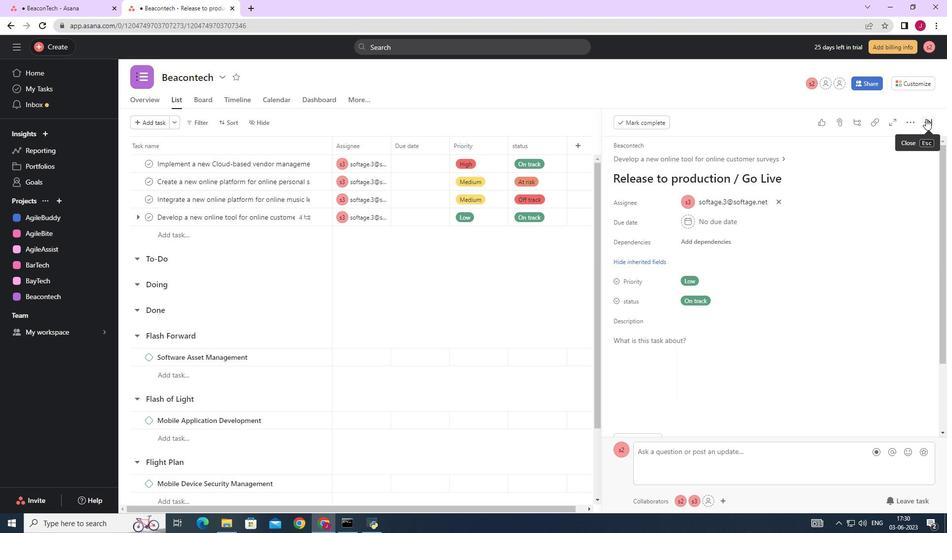 
Action: Mouse moved to (929, 115)
Screenshot: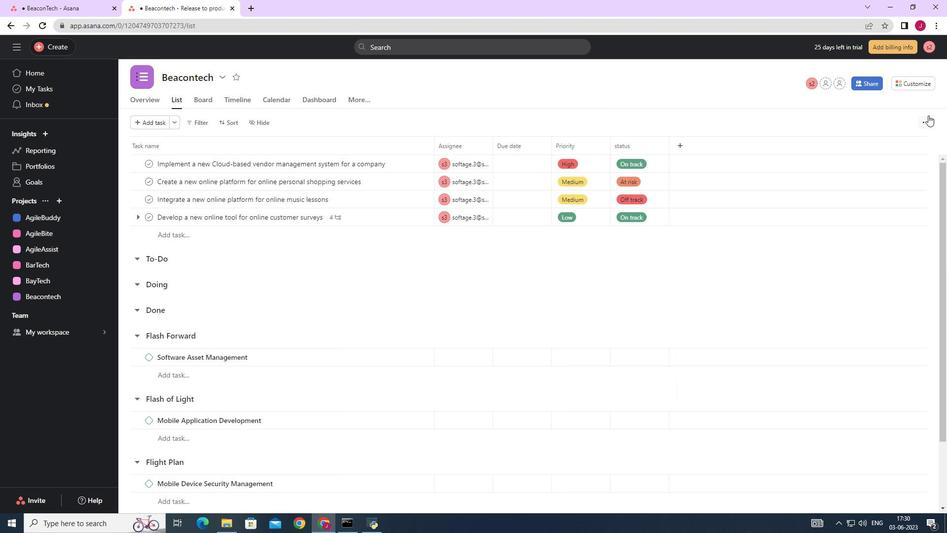 
